 Task: Assign in the project BeyondTech the issue 'Develop a new tool for automated testing of mobile application UI/UX design and user flow' to the sprint 'Code Rush'. Assign in the project BeyondTech the issue 'Upgrade the search and filtering mechanisms of a web application to improve user search experience and result accuracy' to the sprint 'Code Rush'. Assign in the project BeyondTech the issue 'Create a new online platform for online language learning courses with advanced language tools and speaking practice features' to the sprint 'Code Rush'. Assign in the project BeyondTech the issue 'Implement a new cloud-based project management system for a company with advanced project planning and task management features' to the sprint 'Code Rush'
Action: Mouse moved to (234, 71)
Screenshot: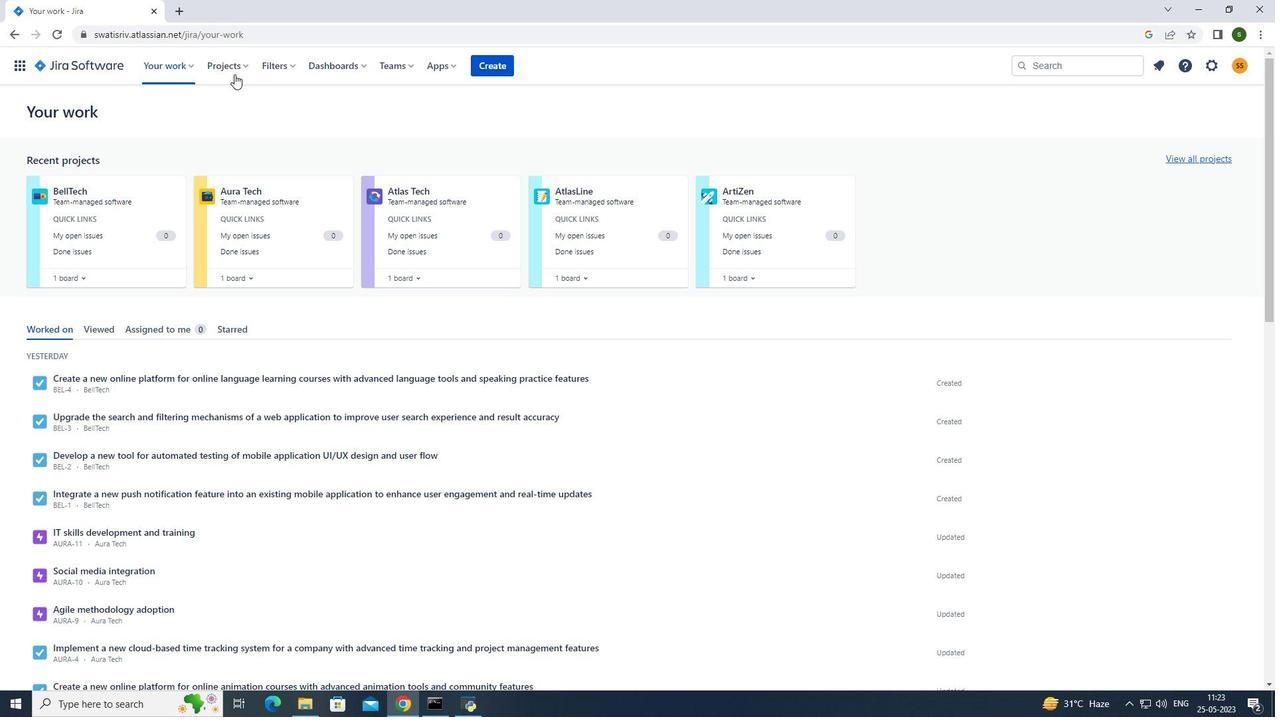 
Action: Mouse pressed left at (234, 71)
Screenshot: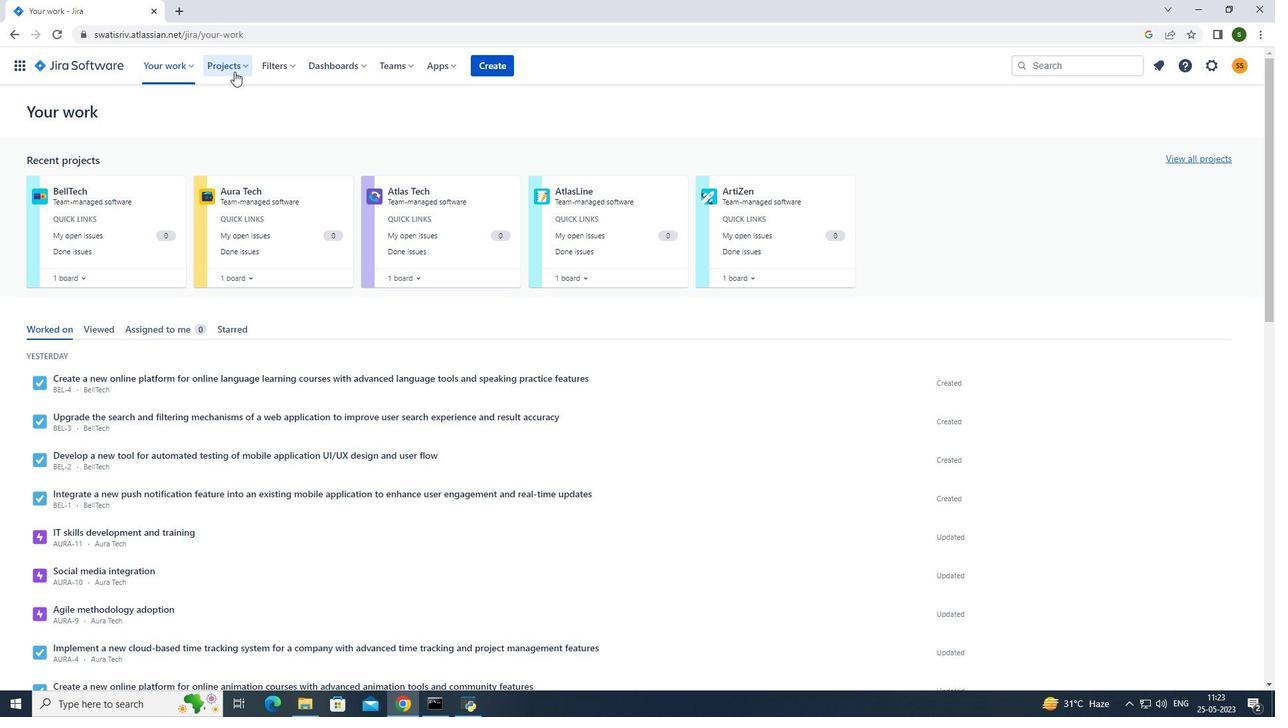 
Action: Mouse moved to (259, 122)
Screenshot: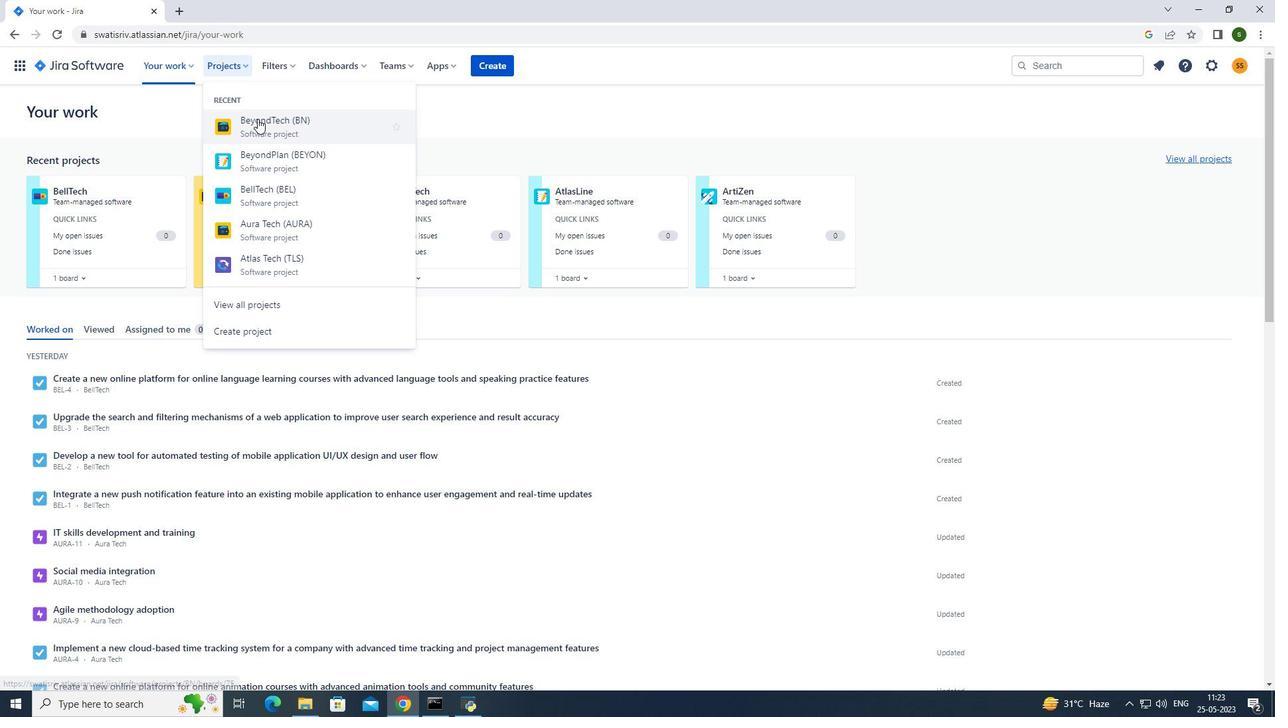 
Action: Mouse pressed left at (259, 122)
Screenshot: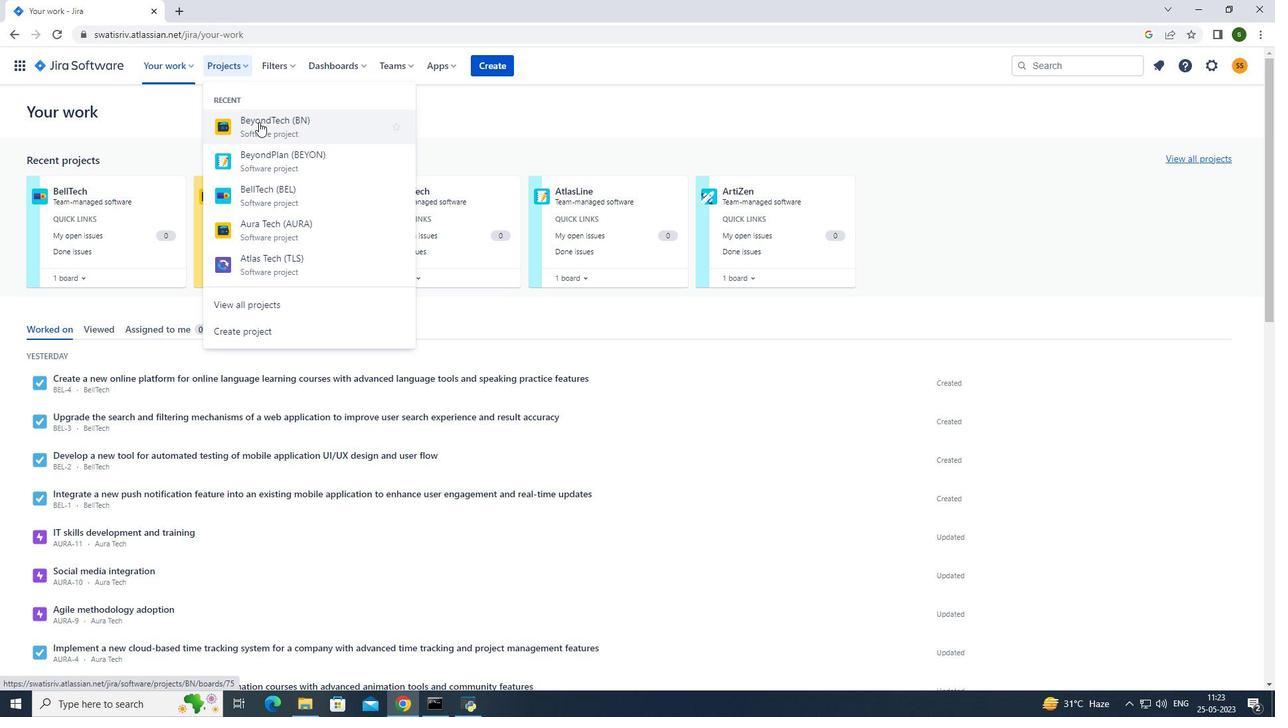 
Action: Mouse moved to (297, 449)
Screenshot: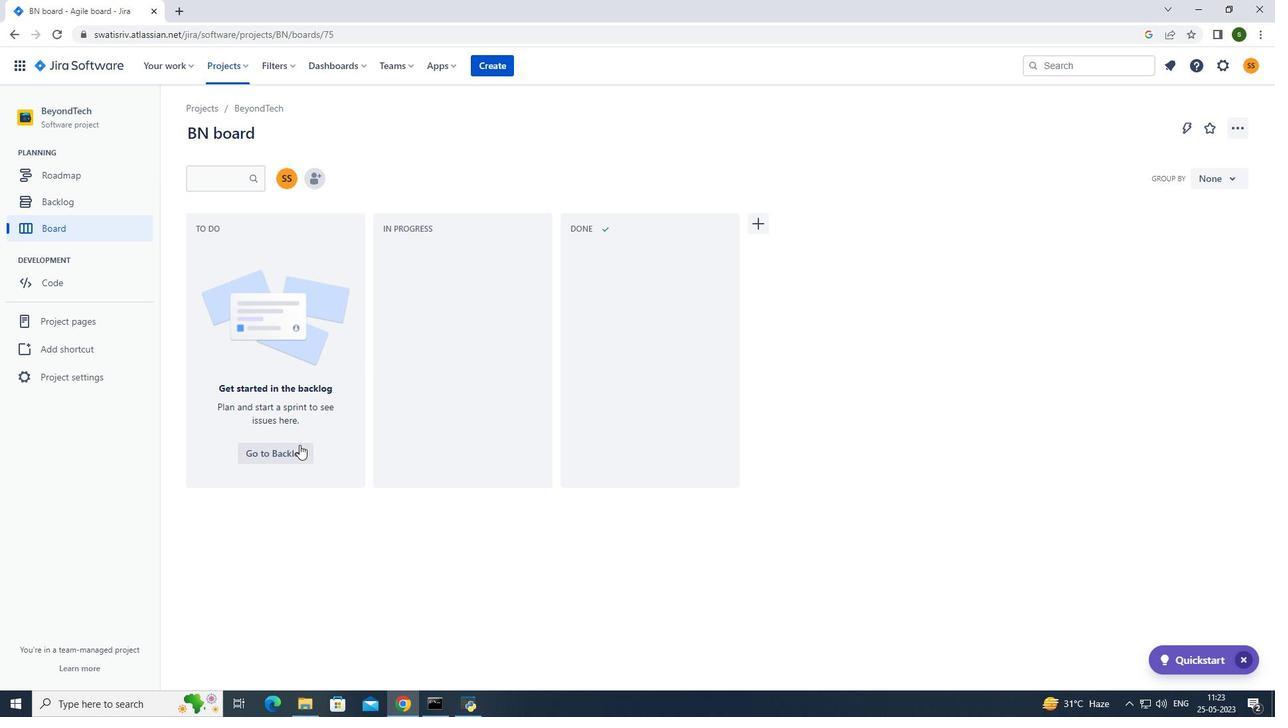 
Action: Mouse pressed left at (297, 449)
Screenshot: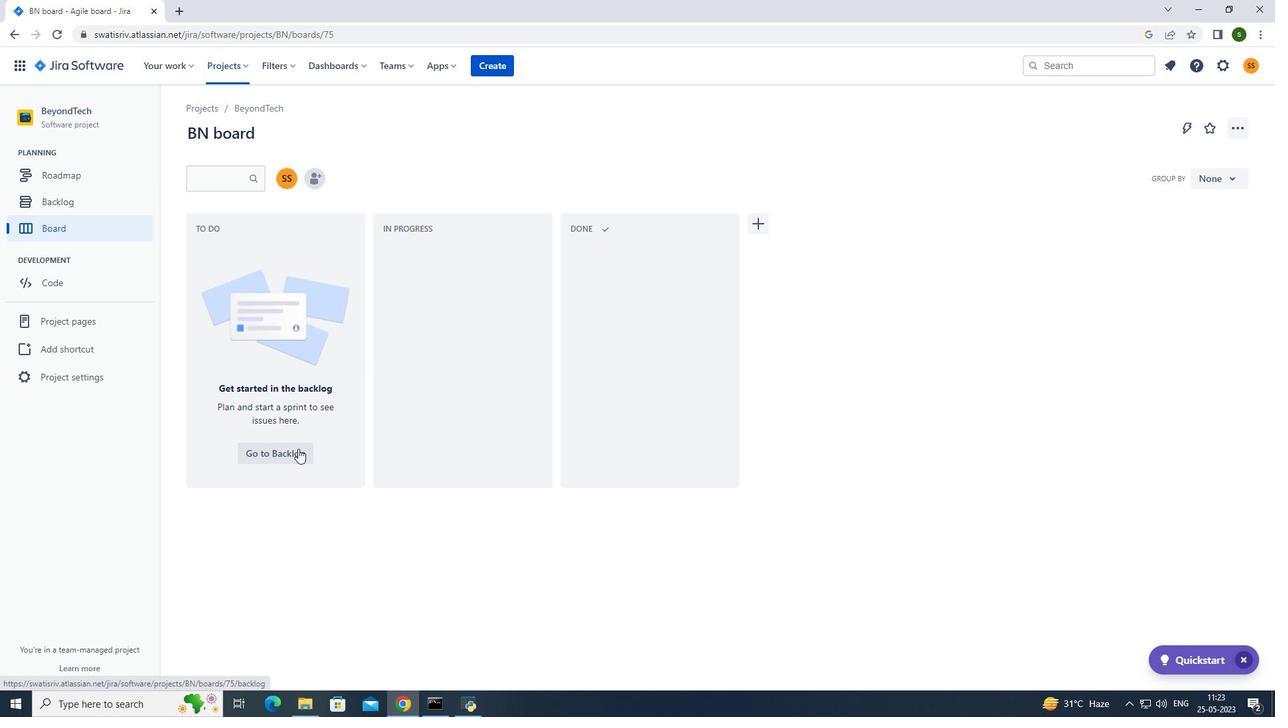 
Action: Mouse moved to (920, 533)
Screenshot: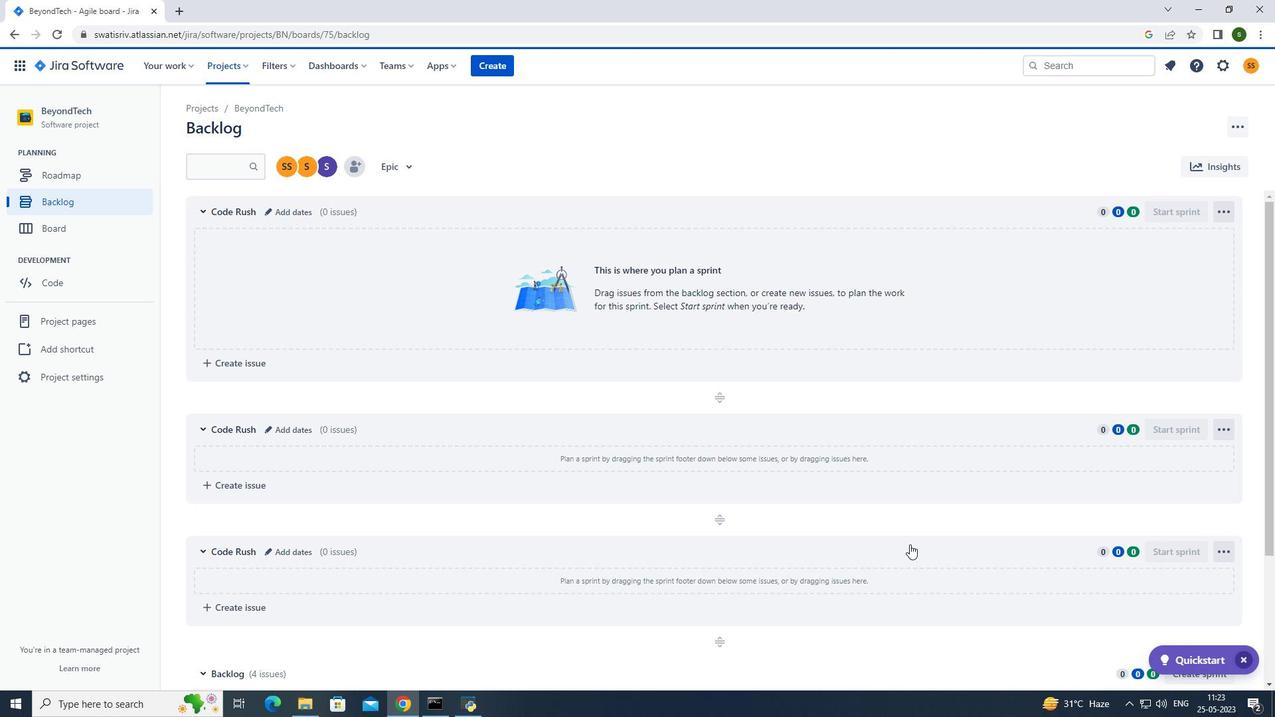 
Action: Mouse scrolled (920, 533) with delta (0, 0)
Screenshot: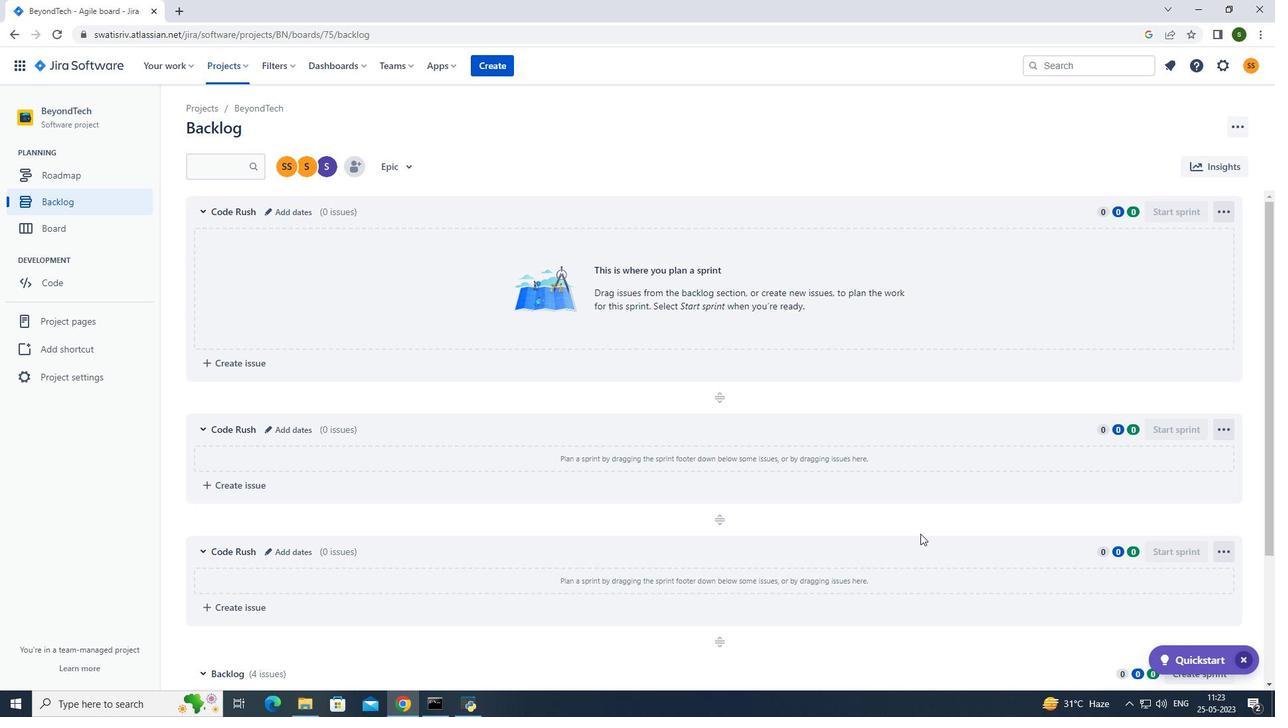 
Action: Mouse scrolled (920, 533) with delta (0, 0)
Screenshot: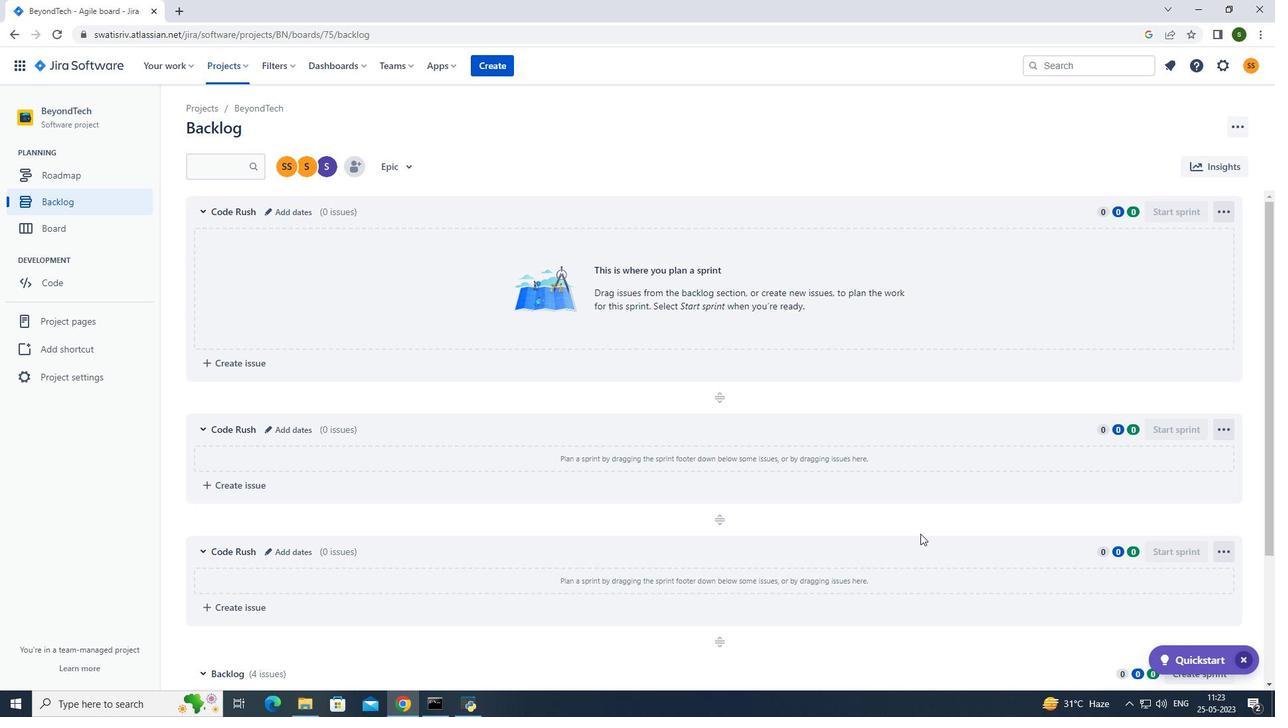 
Action: Mouse scrolled (920, 533) with delta (0, 0)
Screenshot: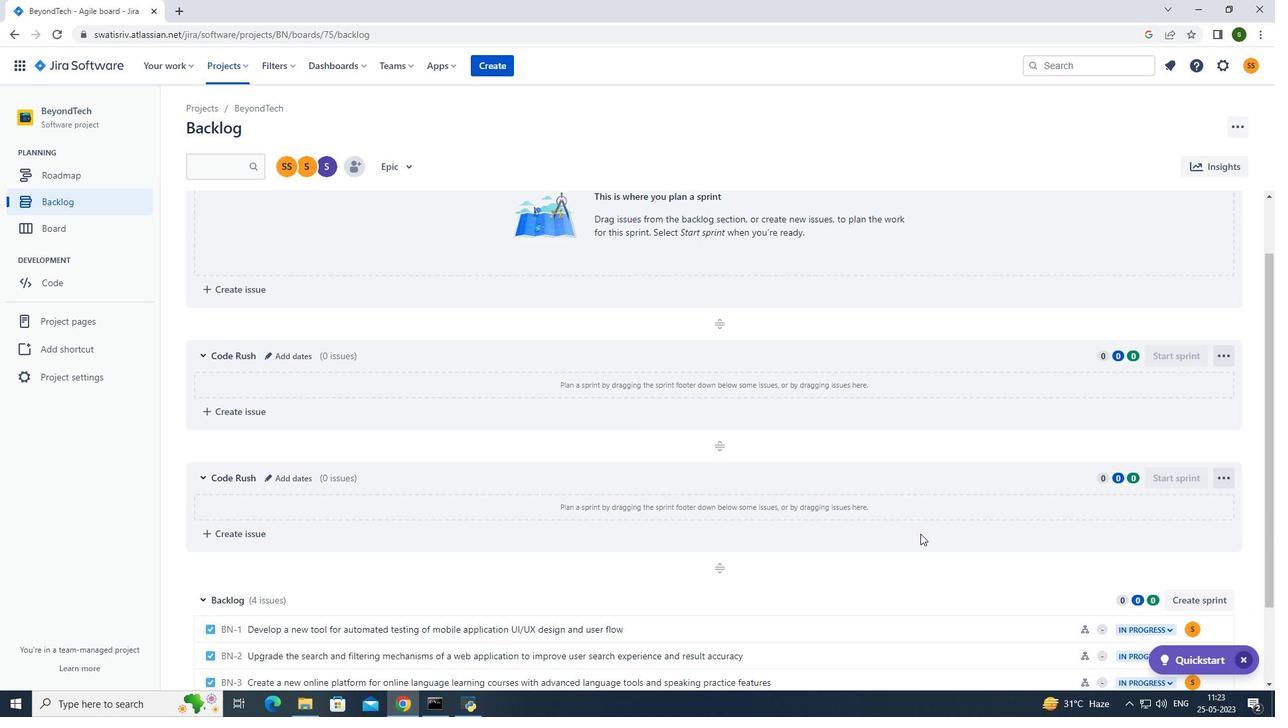 
Action: Mouse scrolled (920, 533) with delta (0, 0)
Screenshot: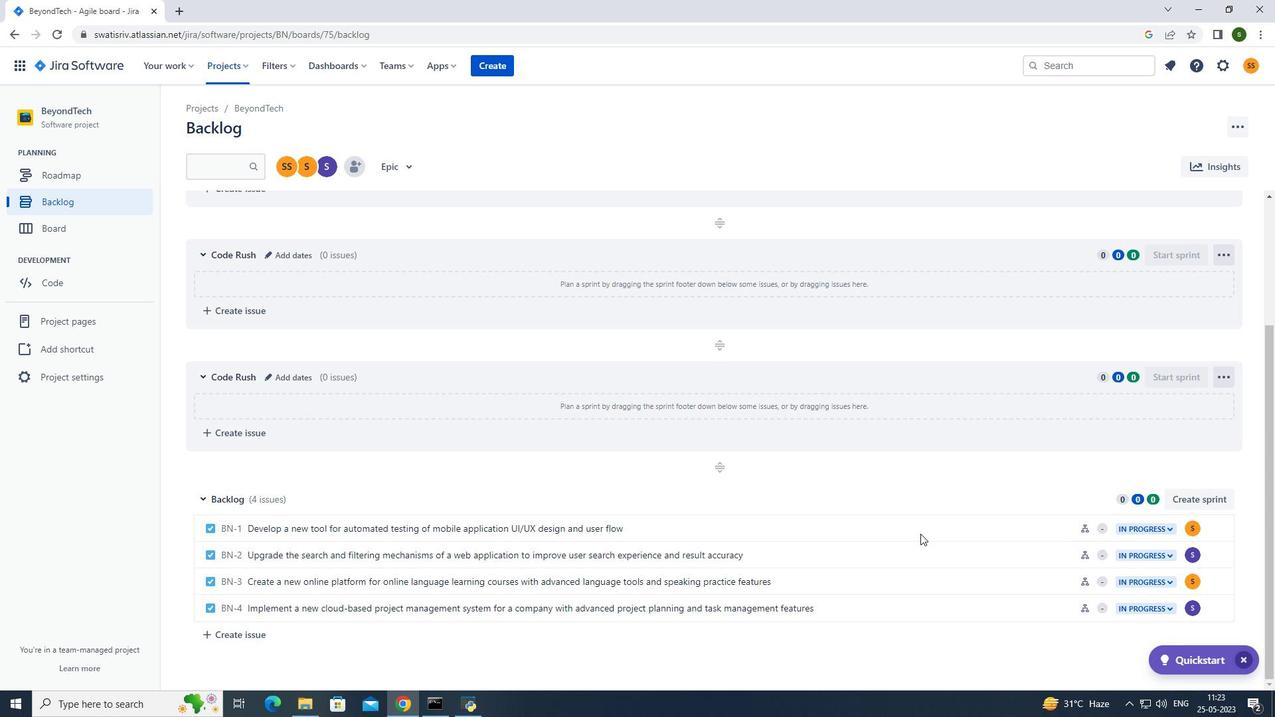 
Action: Mouse scrolled (920, 533) with delta (0, 0)
Screenshot: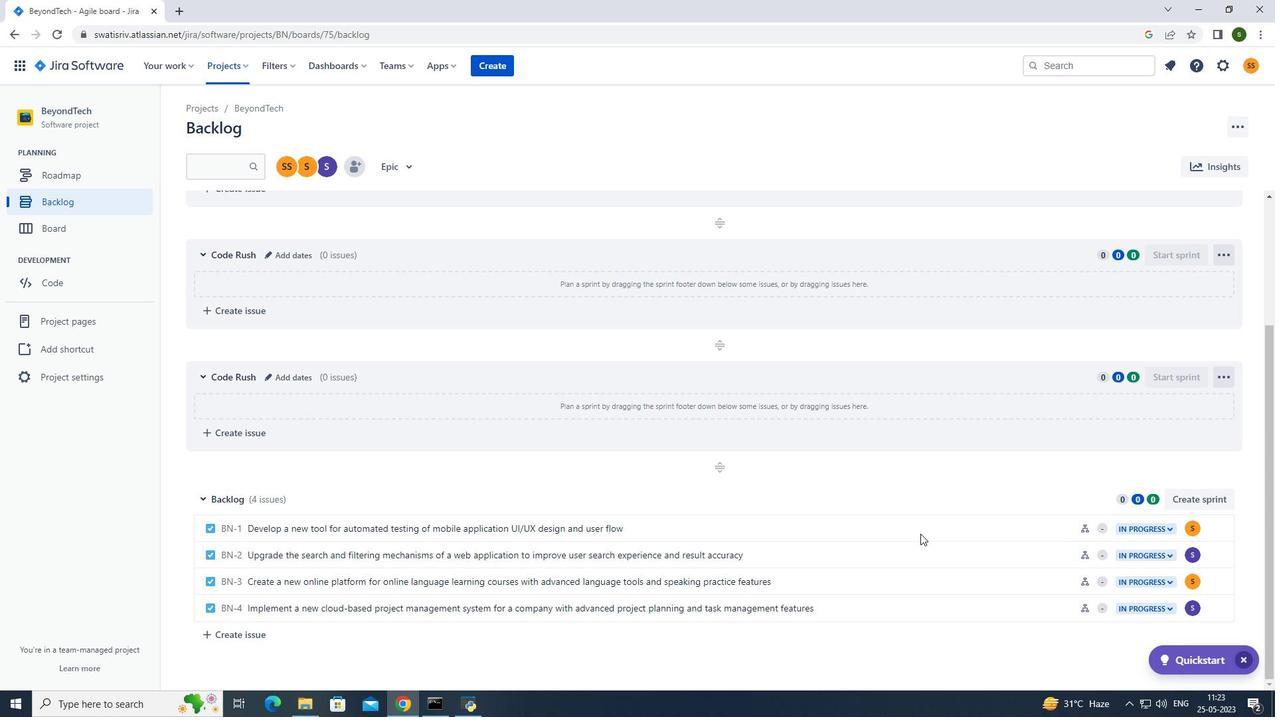 
Action: Mouse moved to (1212, 527)
Screenshot: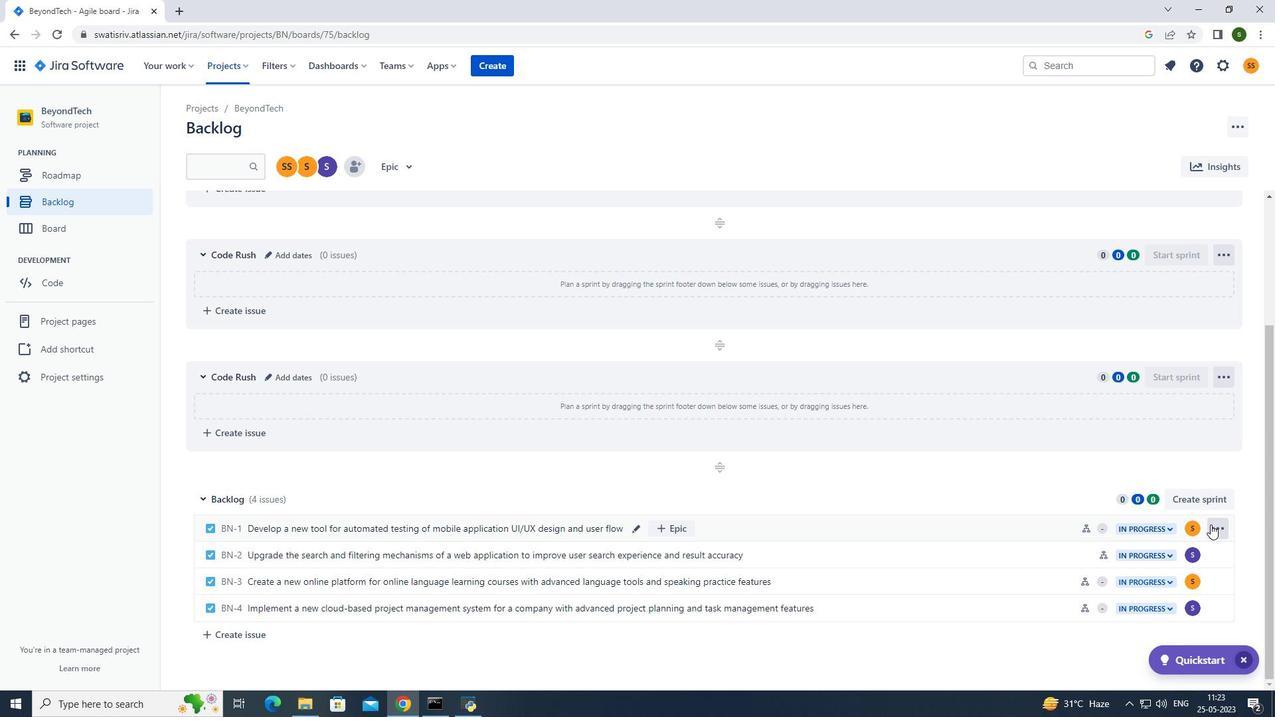 
Action: Mouse pressed left at (1212, 527)
Screenshot: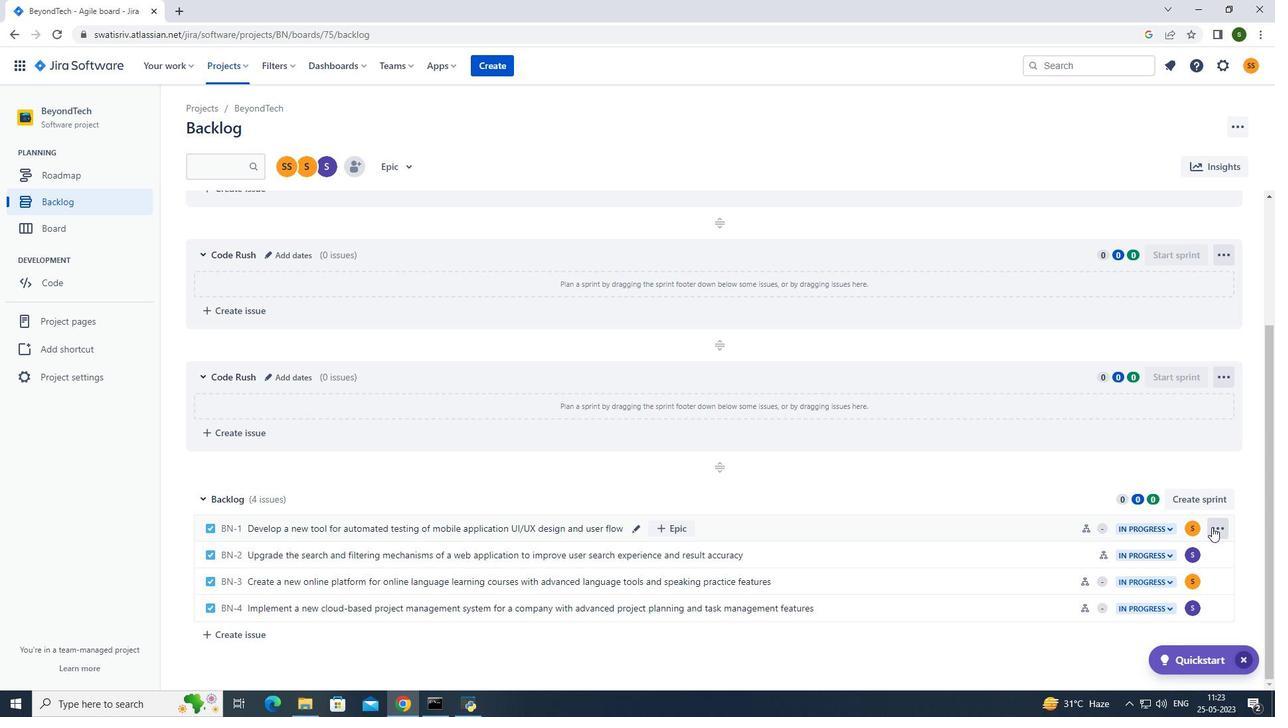 
Action: Mouse moved to (1156, 413)
Screenshot: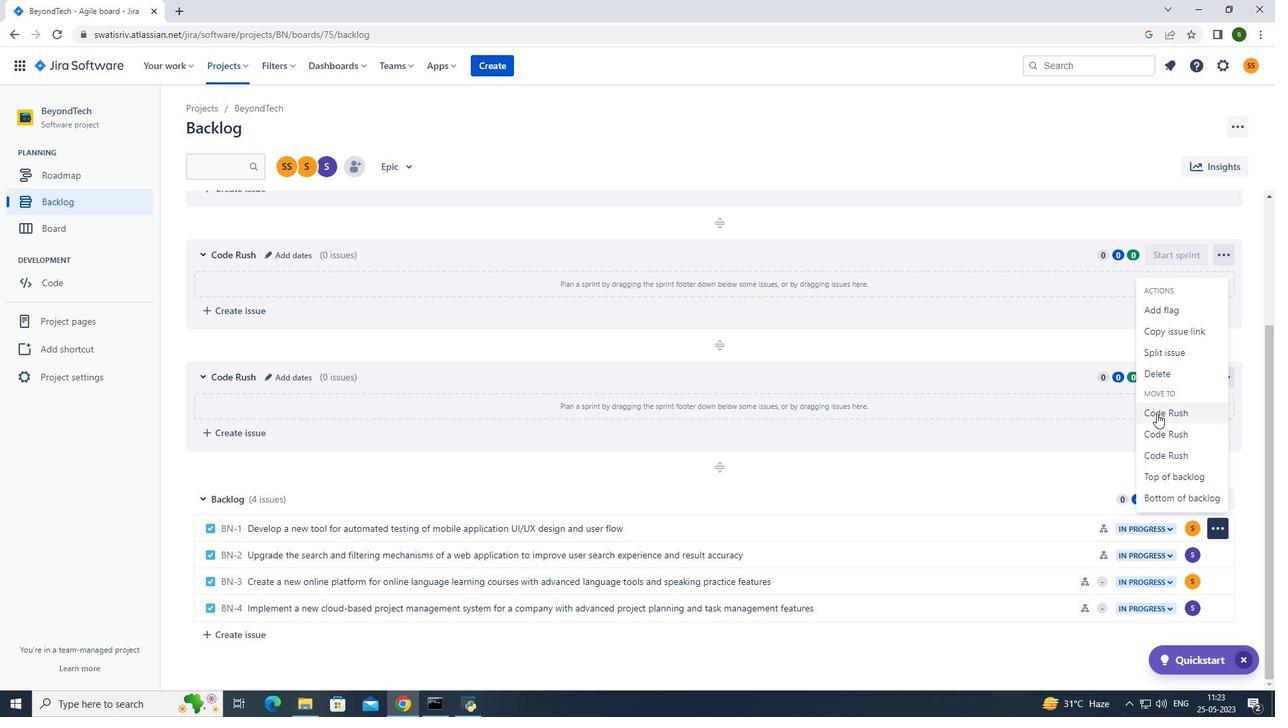 
Action: Mouse pressed left at (1156, 413)
Screenshot: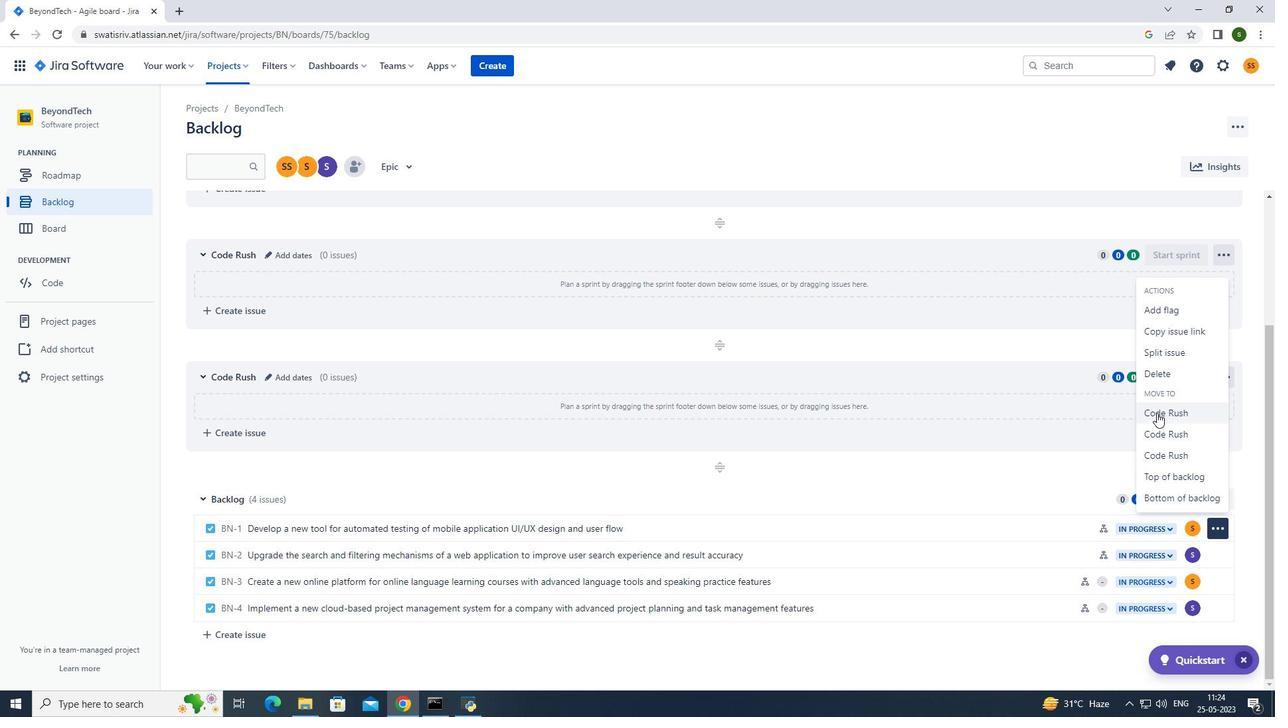 
Action: Mouse moved to (236, 71)
Screenshot: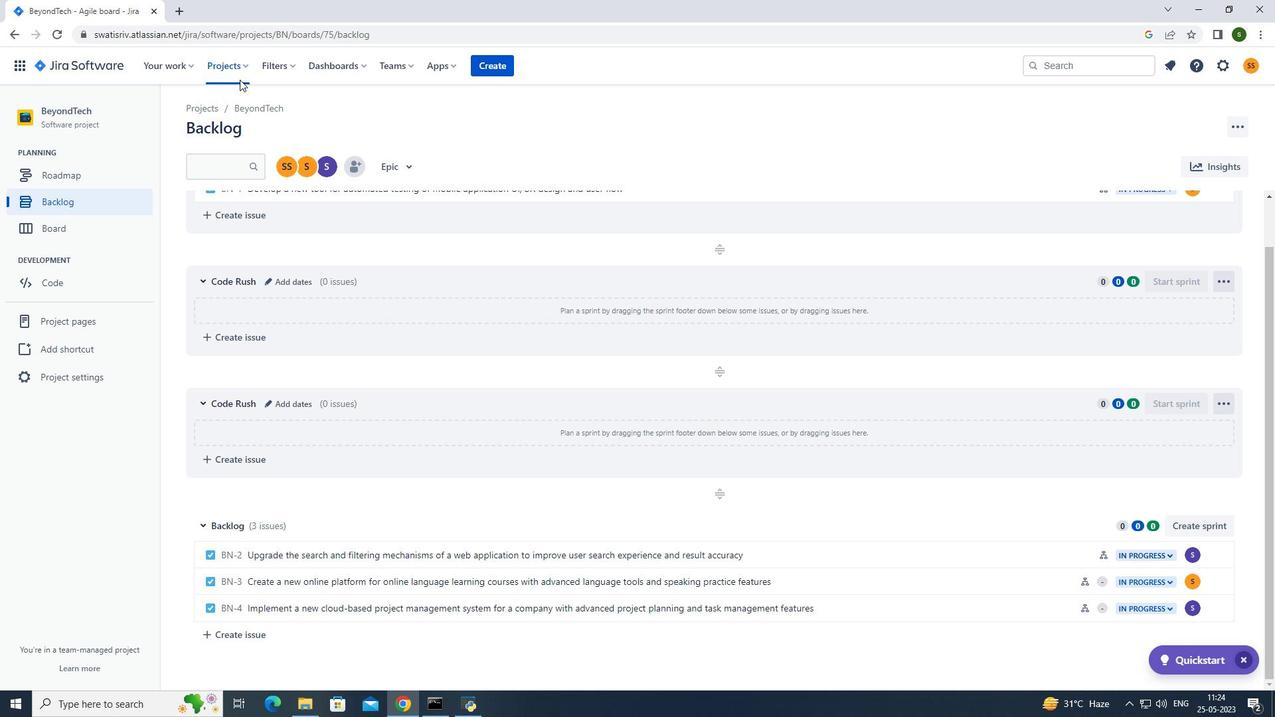 
Action: Mouse pressed left at (236, 71)
Screenshot: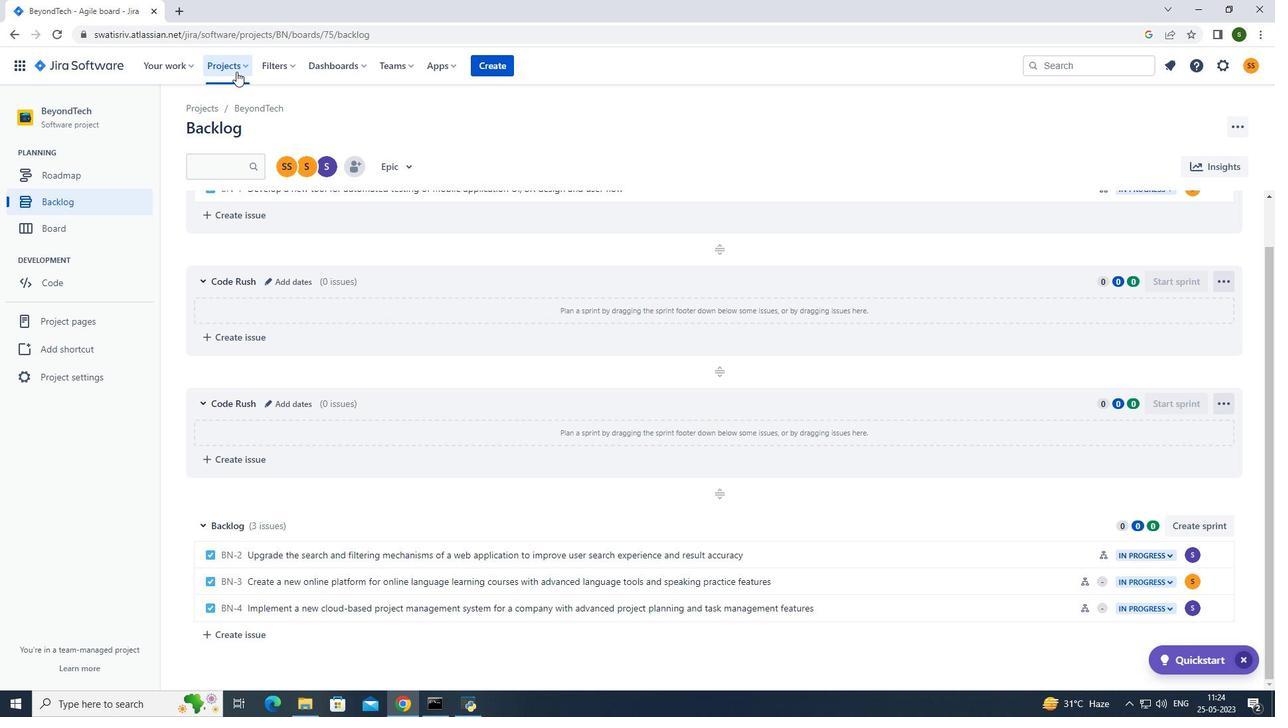 
Action: Mouse moved to (248, 119)
Screenshot: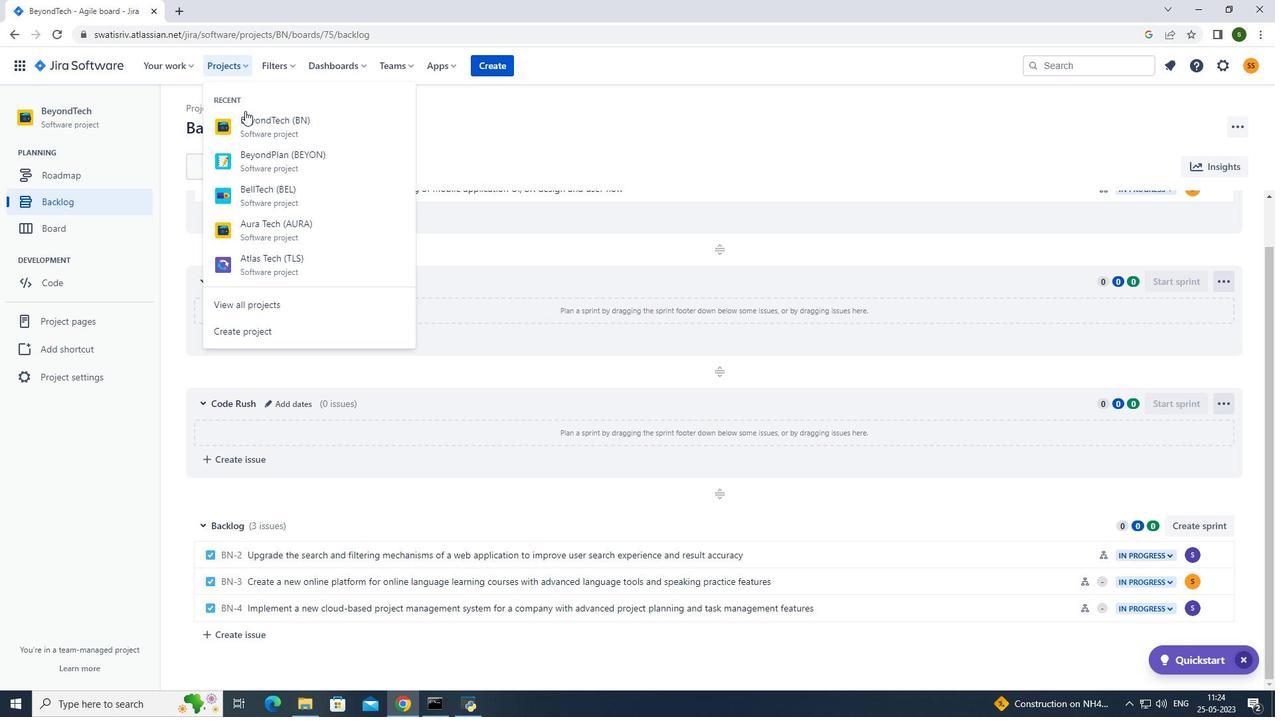 
Action: Mouse pressed left at (248, 119)
Screenshot: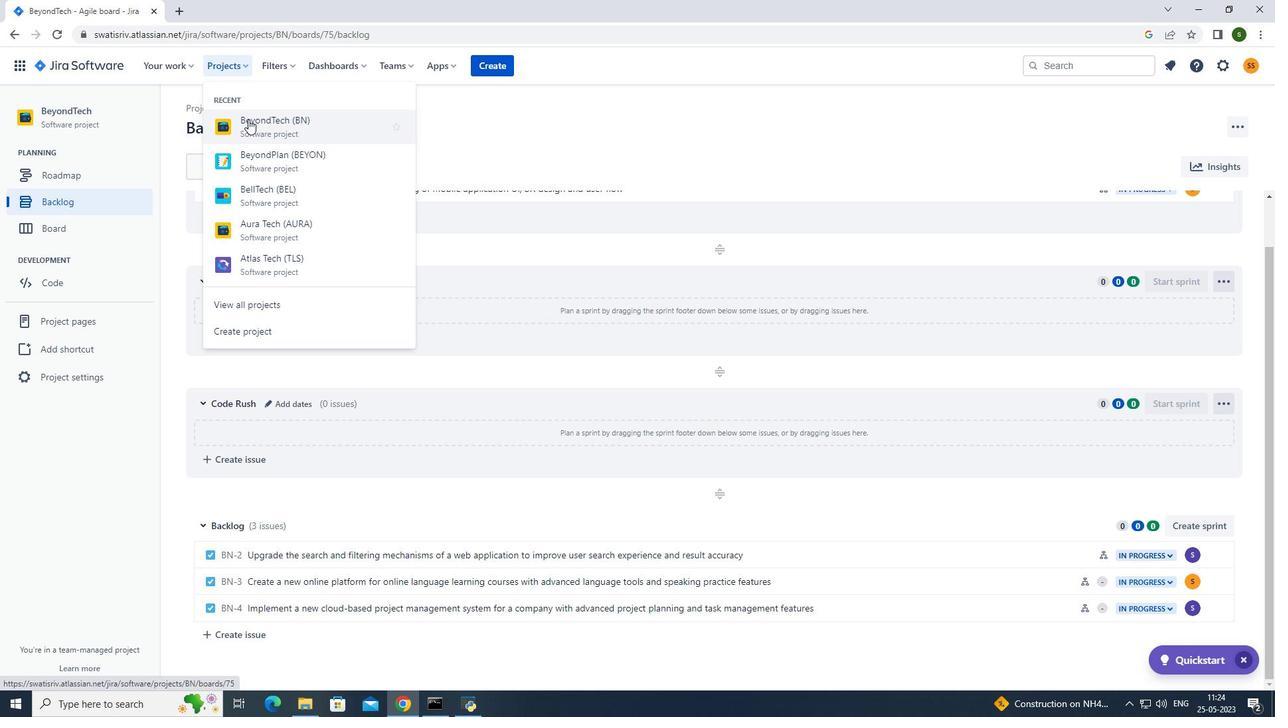 
Action: Mouse moved to (118, 197)
Screenshot: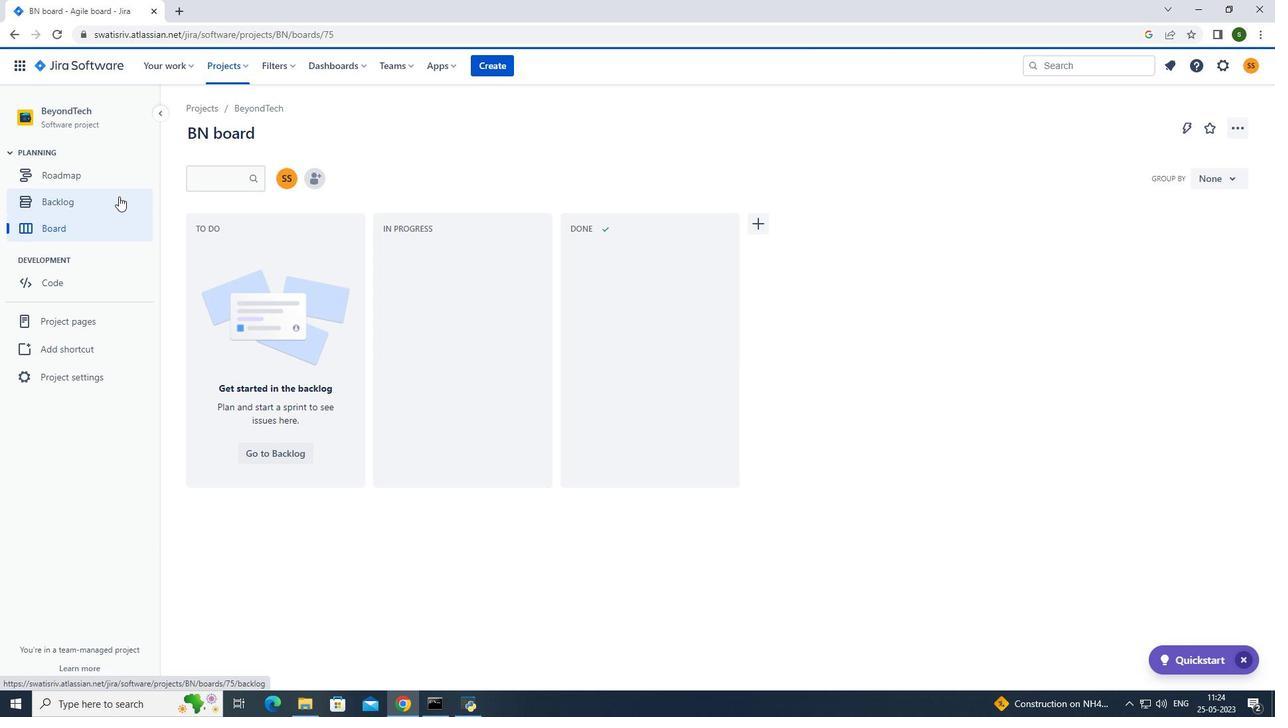 
Action: Mouse pressed left at (118, 197)
Screenshot: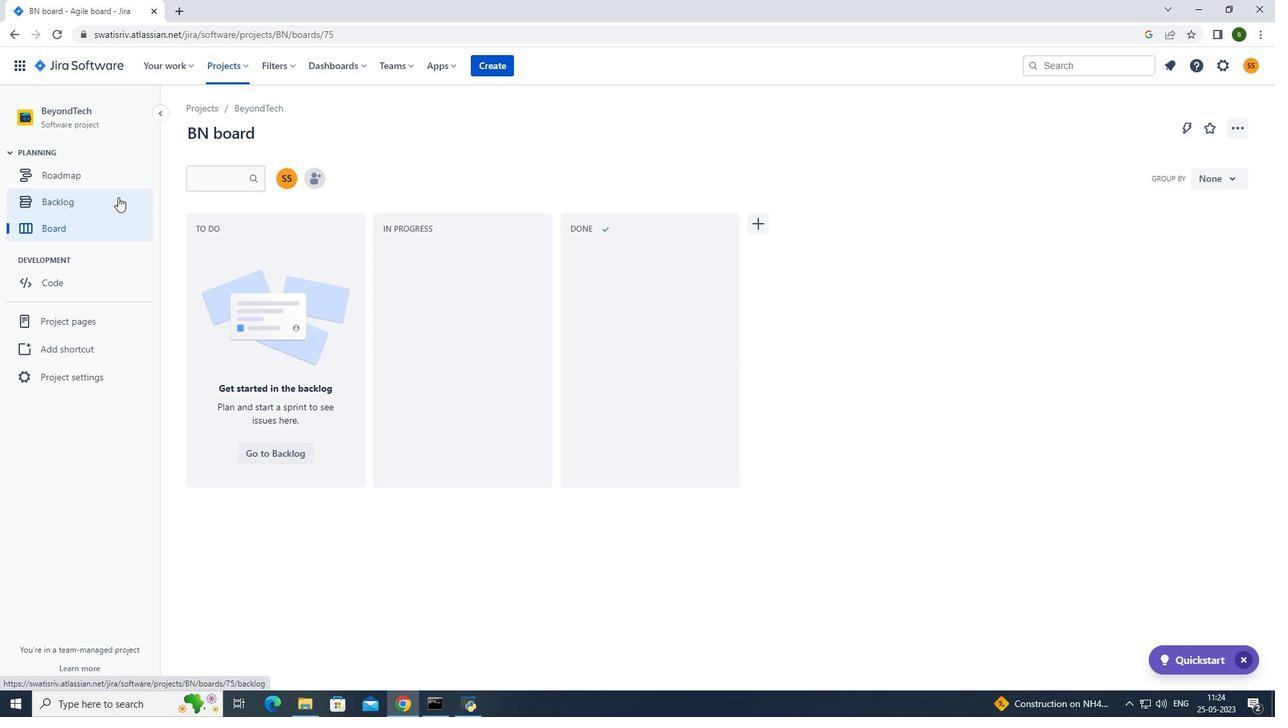 
Action: Mouse moved to (1226, 603)
Screenshot: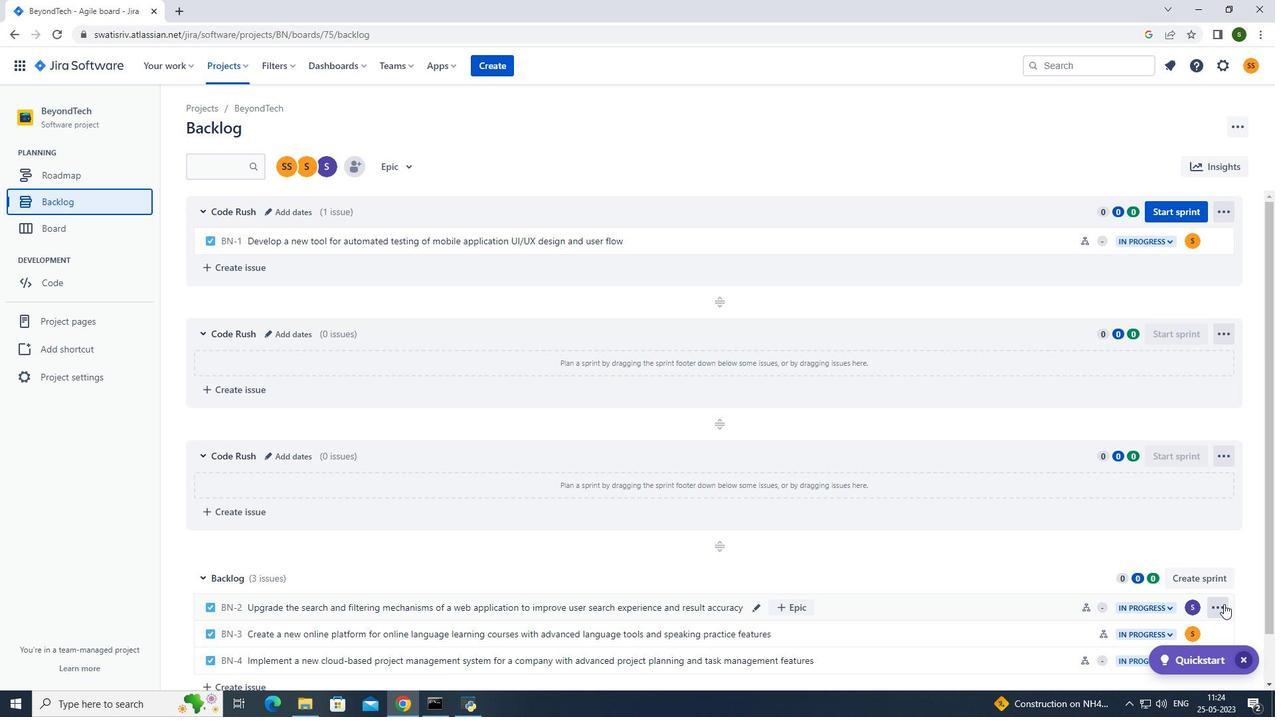 
Action: Mouse pressed left at (1226, 603)
Screenshot: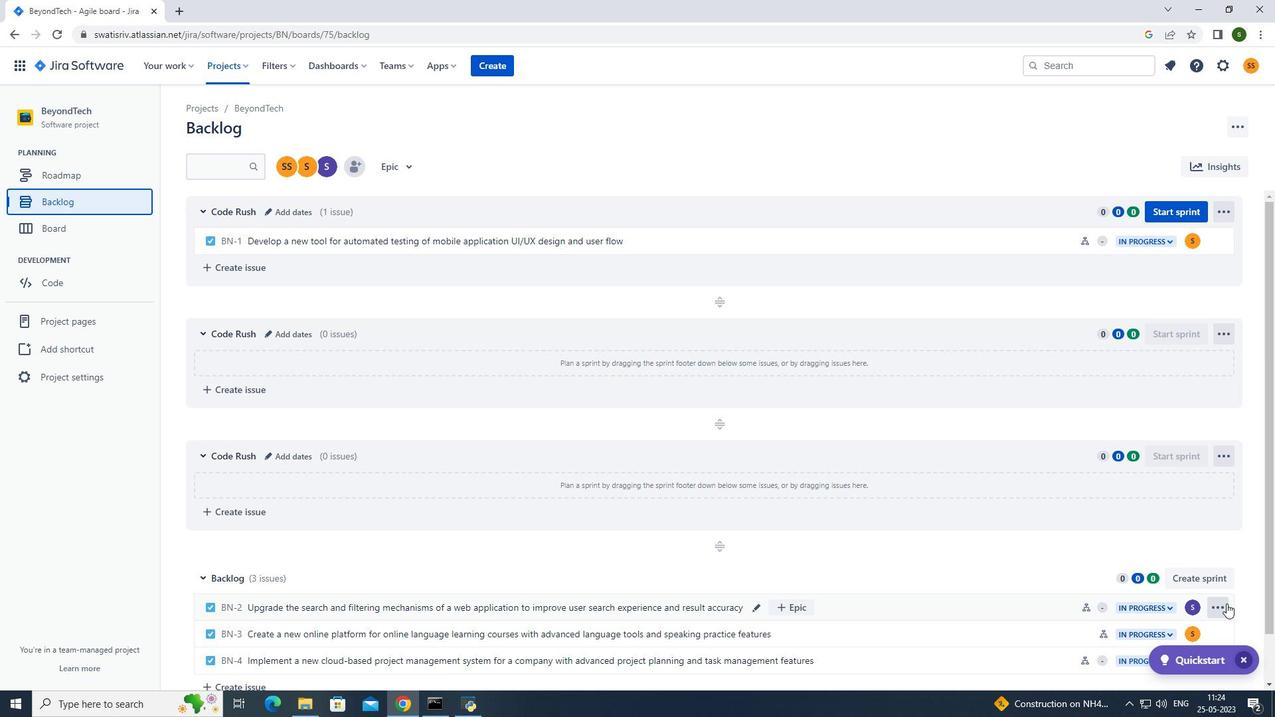 
Action: Mouse moved to (1191, 507)
Screenshot: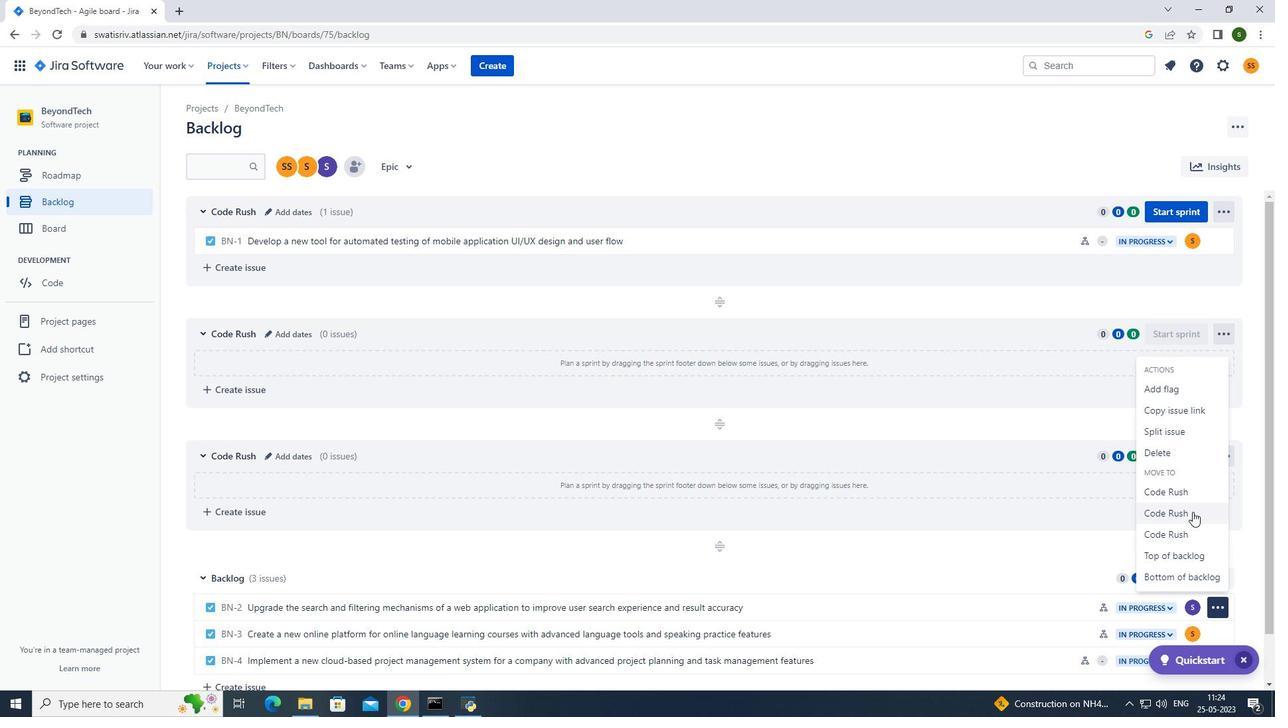
Action: Mouse pressed left at (1191, 507)
Screenshot: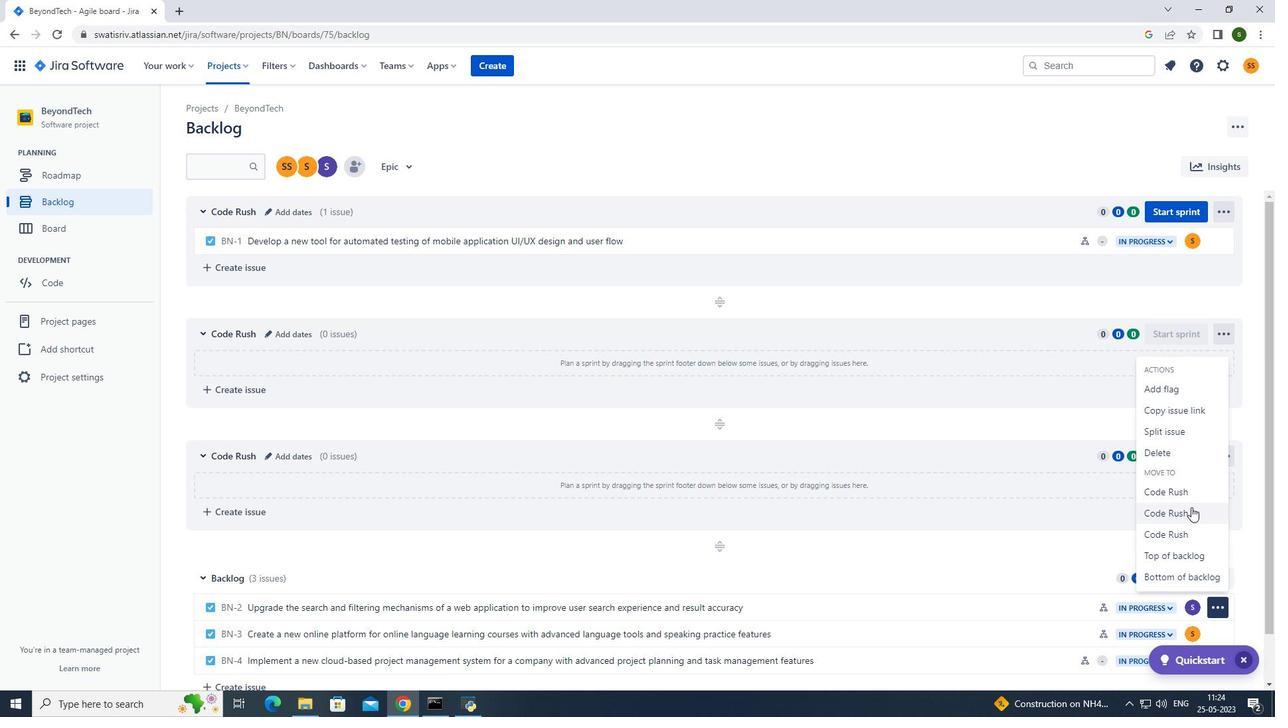 
Action: Mouse moved to (245, 65)
Screenshot: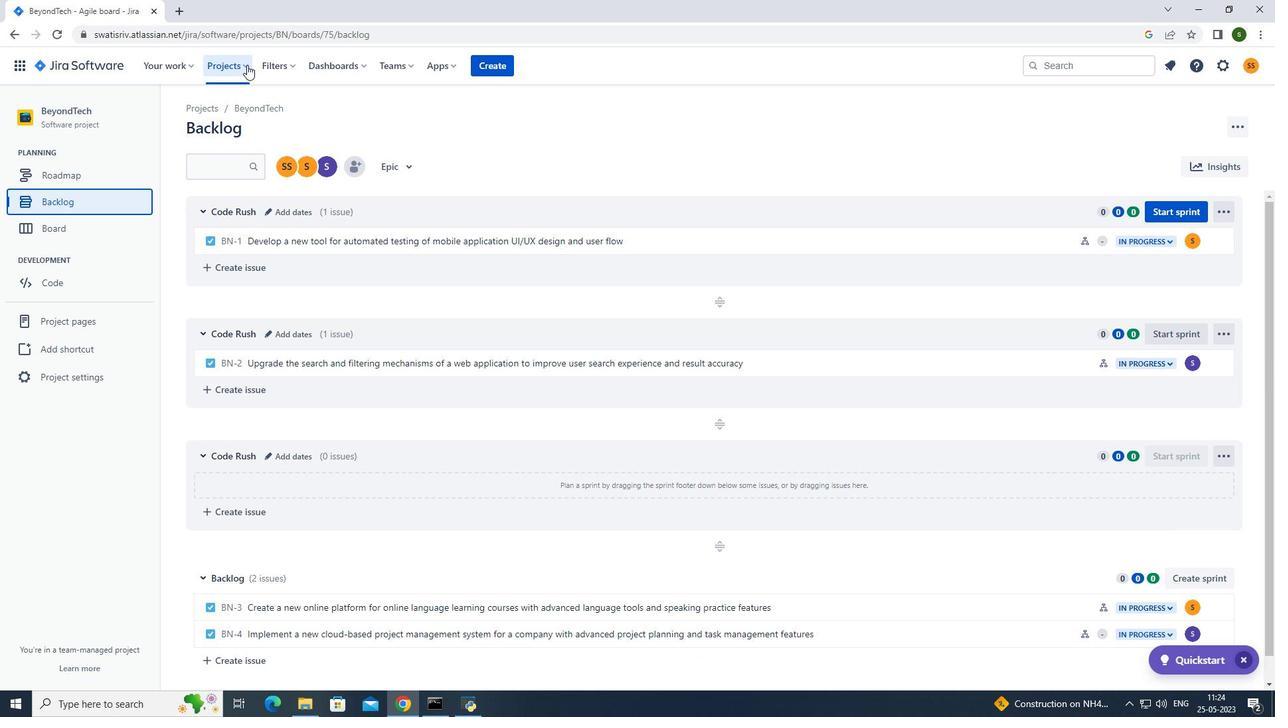
Action: Mouse pressed left at (245, 65)
Screenshot: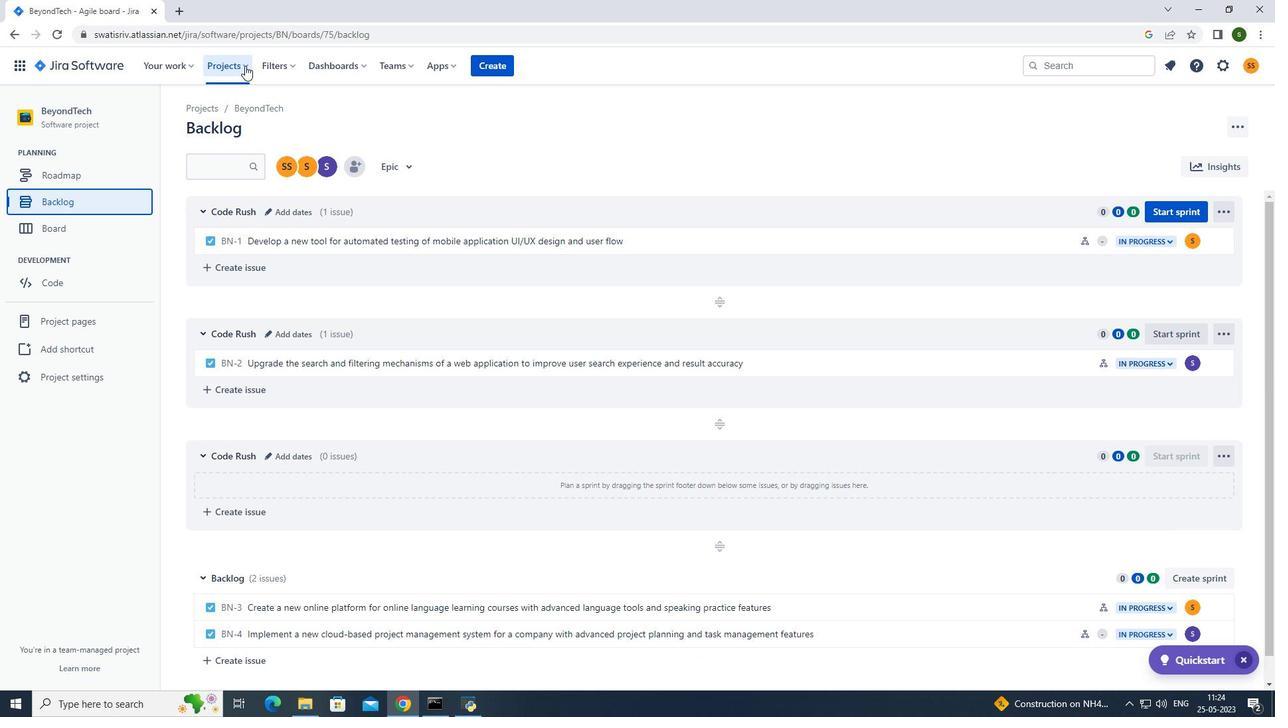 
Action: Mouse moved to (259, 117)
Screenshot: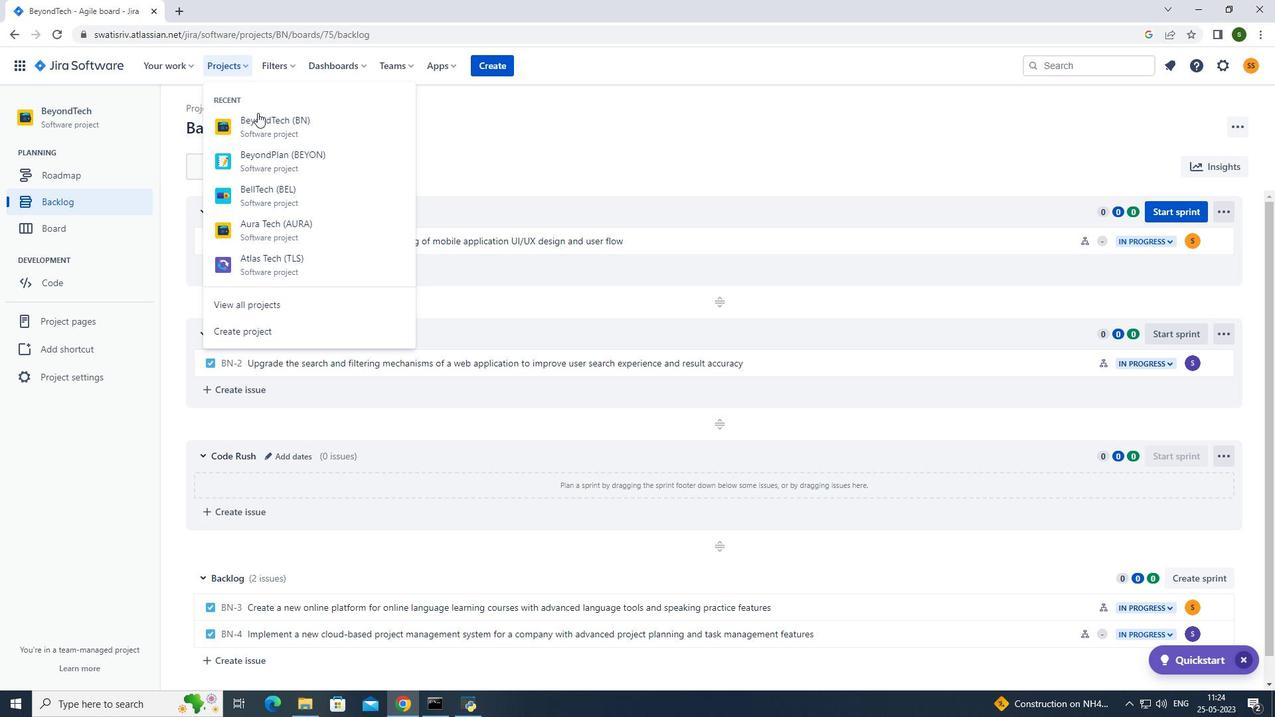 
Action: Mouse pressed left at (259, 117)
Screenshot: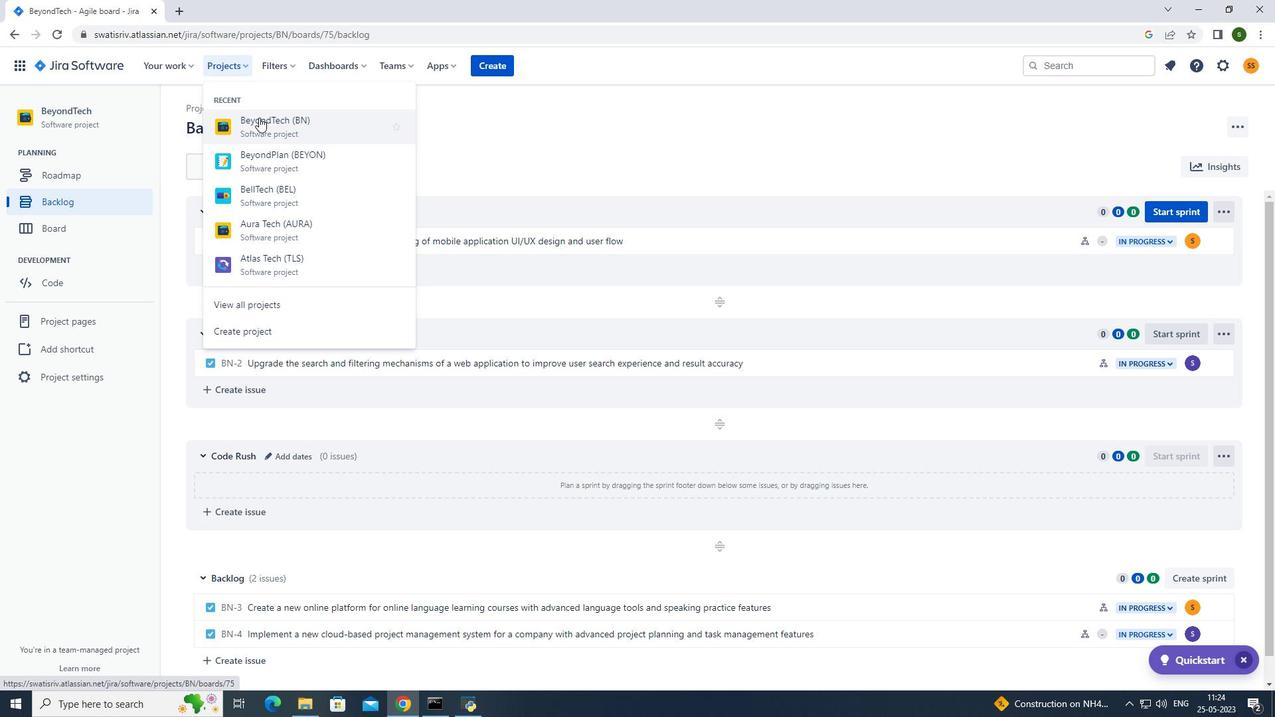 
Action: Mouse moved to (285, 450)
Screenshot: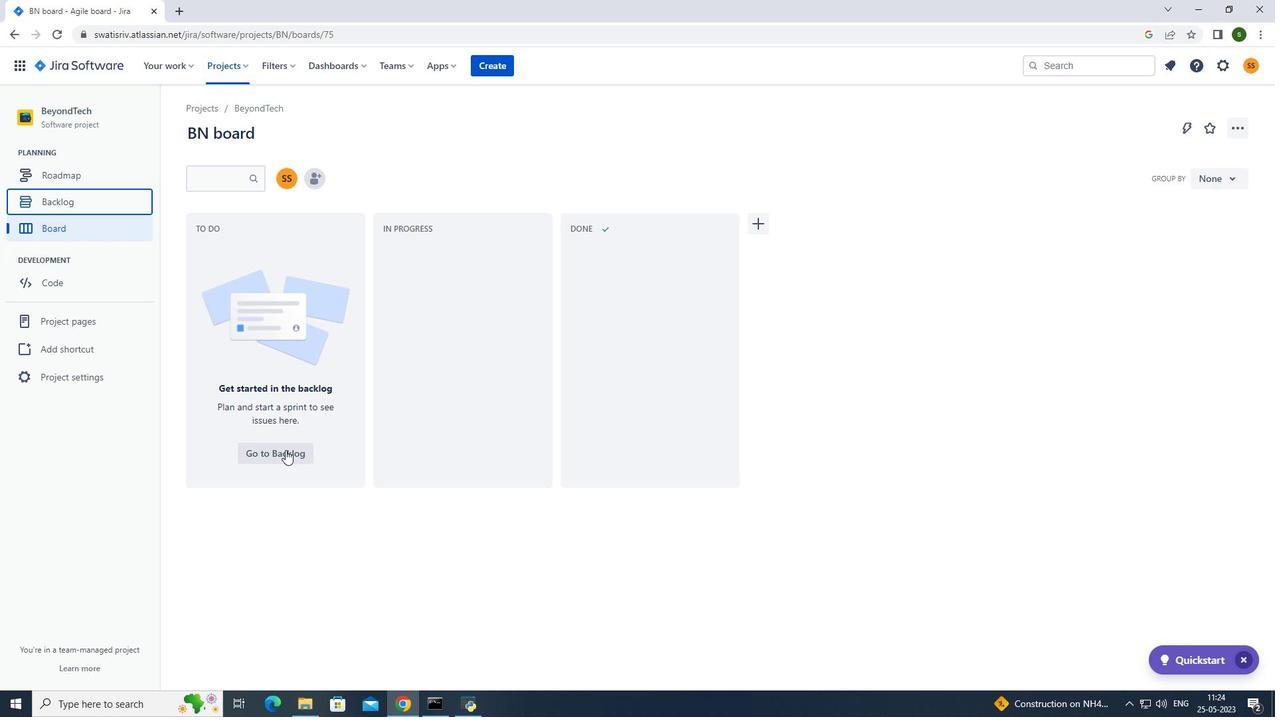 
Action: Mouse pressed left at (285, 450)
Screenshot: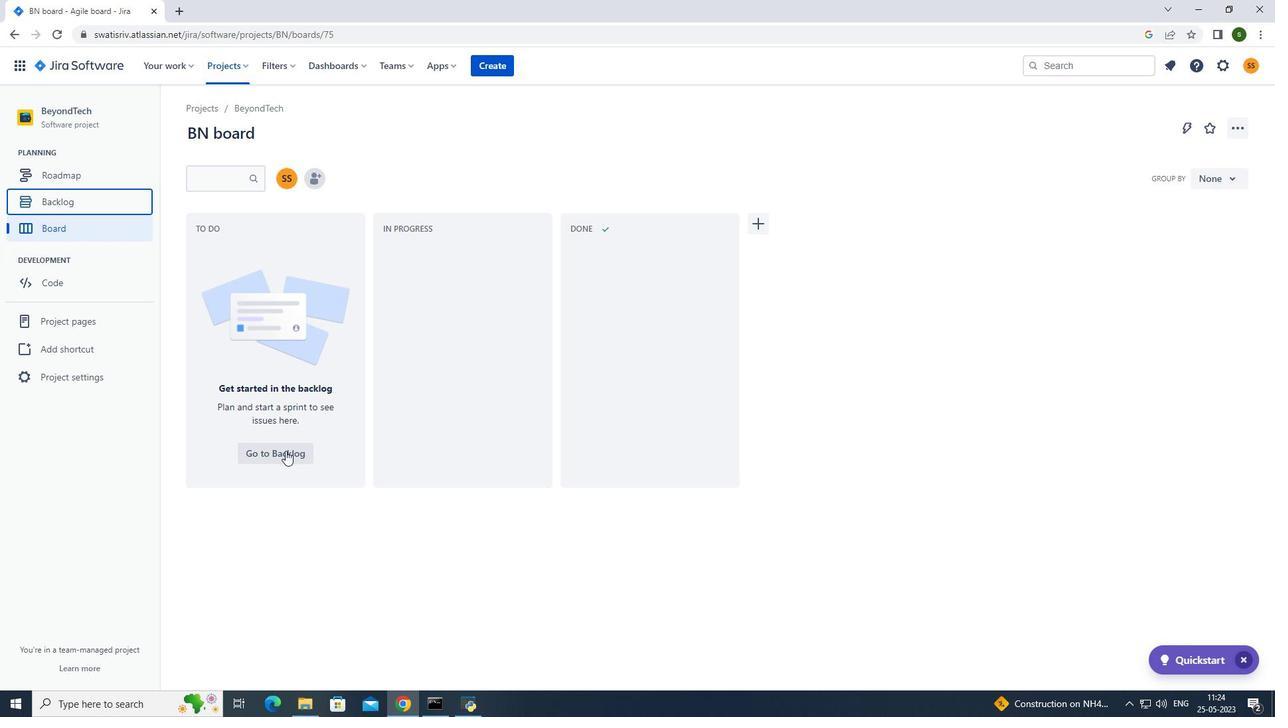 
Action: Mouse moved to (1217, 612)
Screenshot: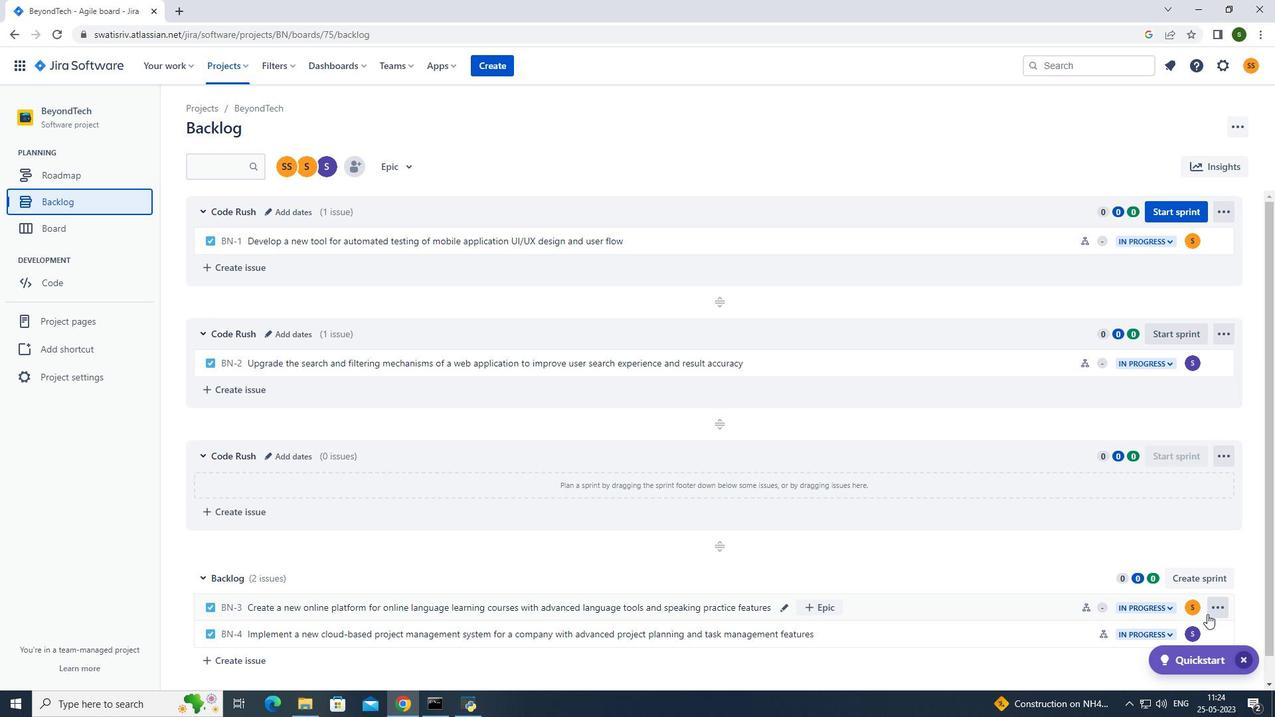 
Action: Mouse pressed left at (1217, 612)
Screenshot: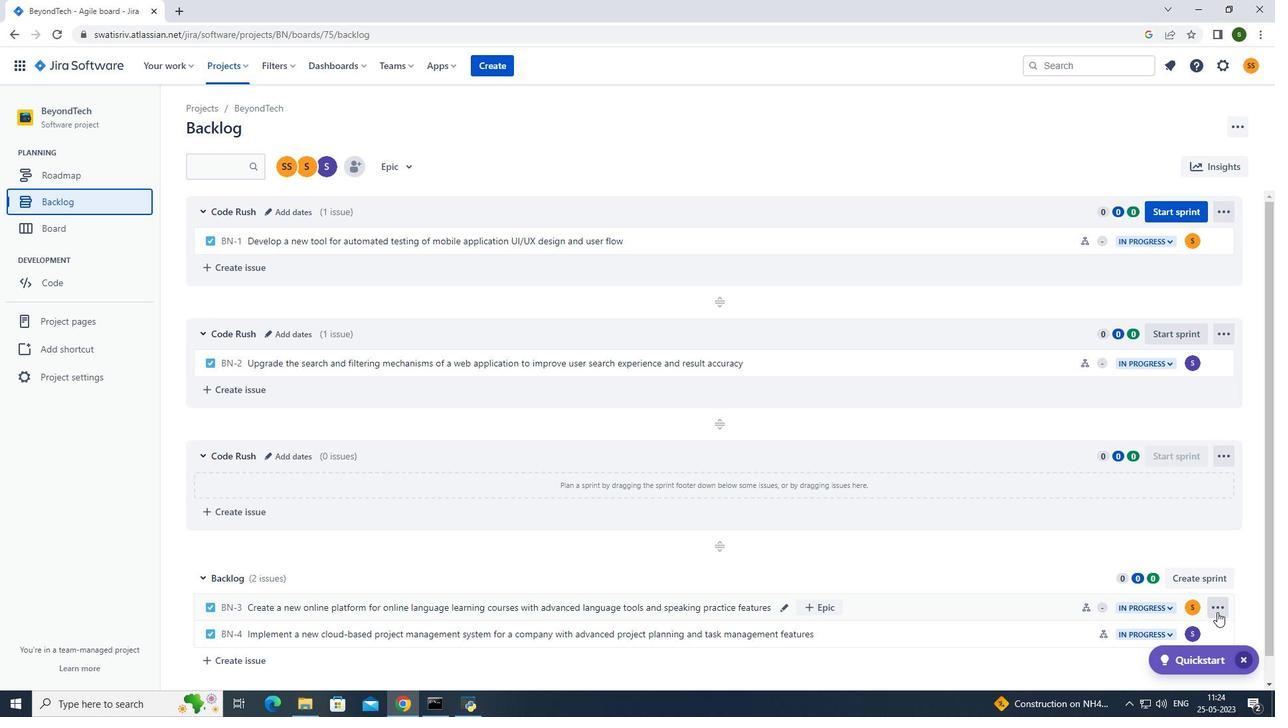 
Action: Mouse moved to (1179, 539)
Screenshot: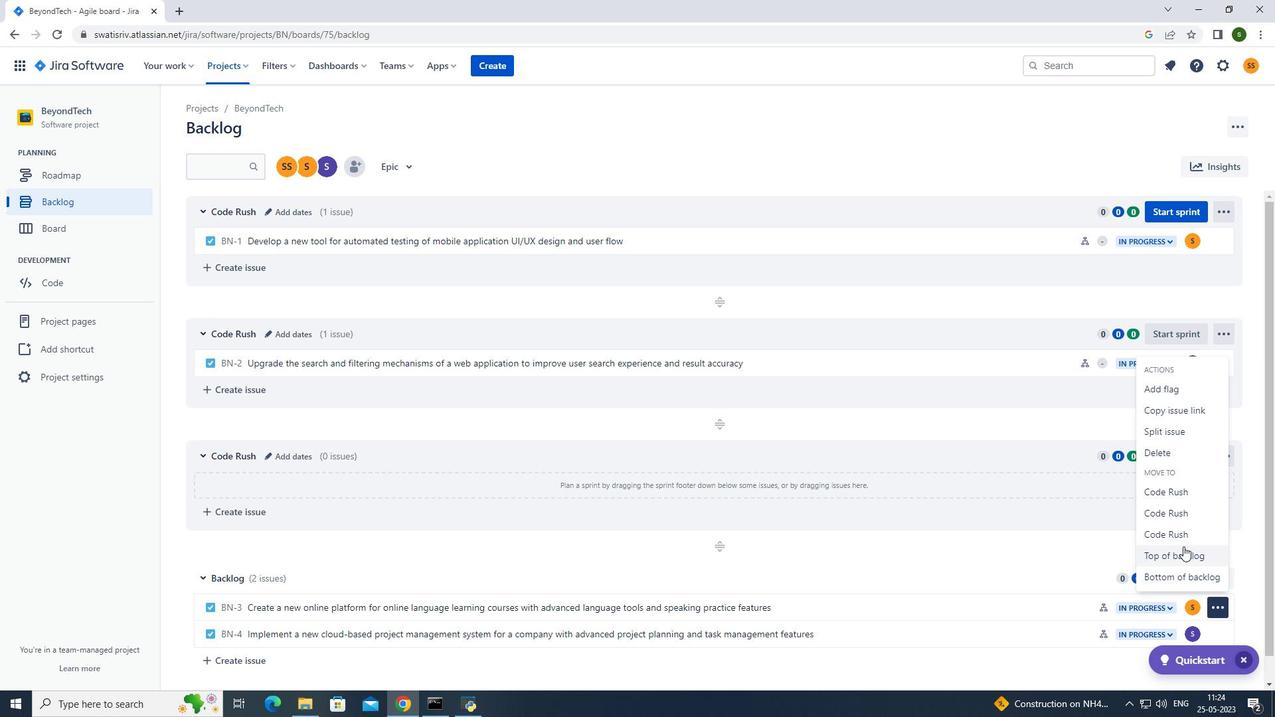 
Action: Mouse pressed left at (1179, 539)
Screenshot: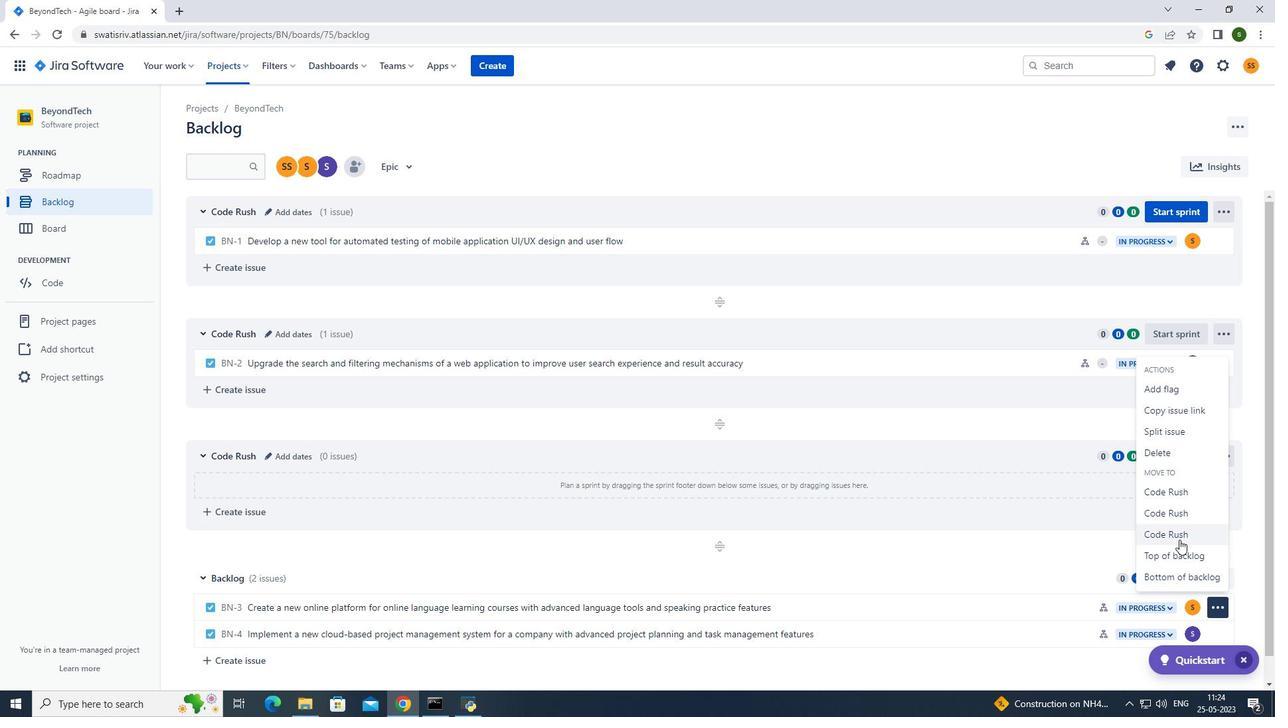 
Action: Mouse moved to (228, 70)
Screenshot: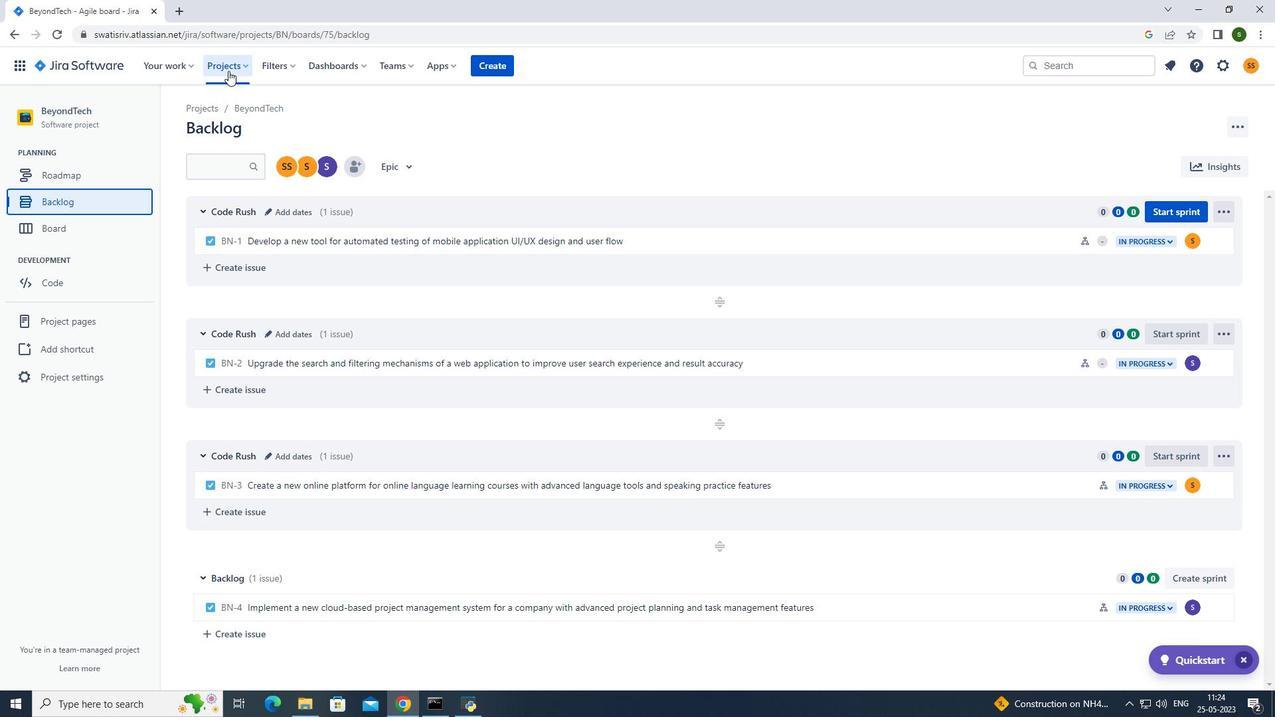 
Action: Mouse pressed left at (228, 70)
Screenshot: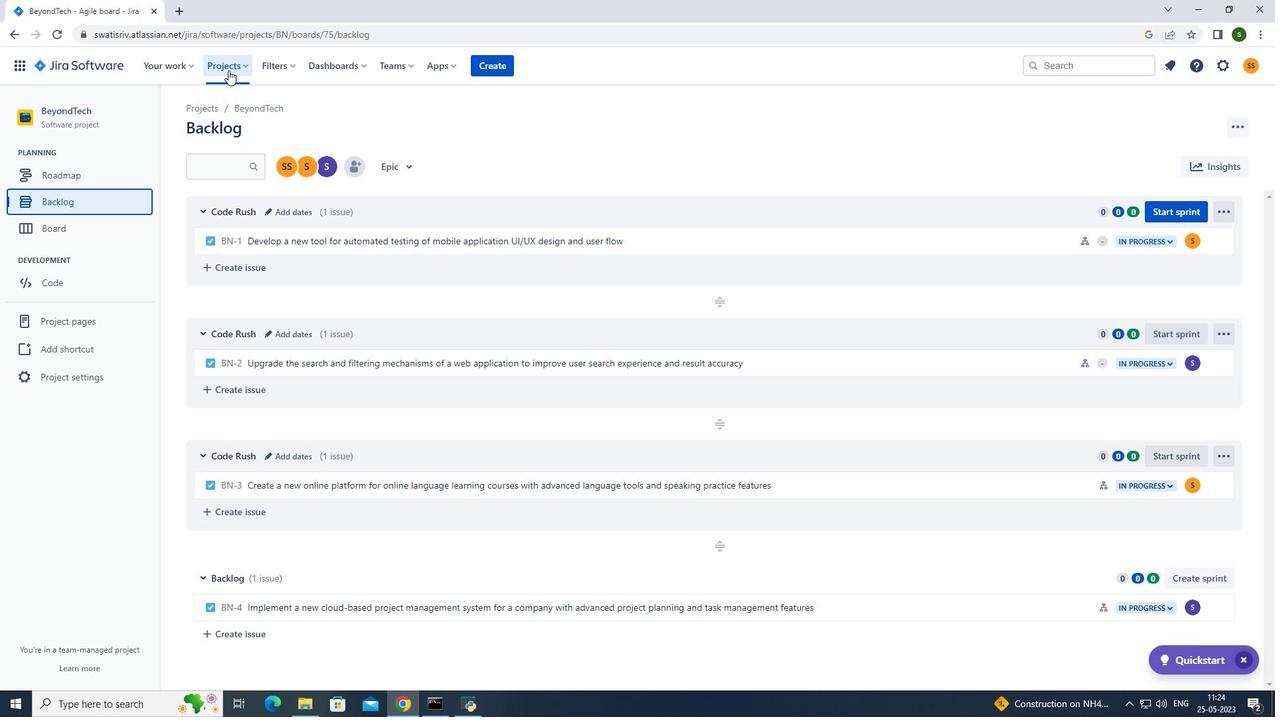 
Action: Mouse moved to (251, 124)
Screenshot: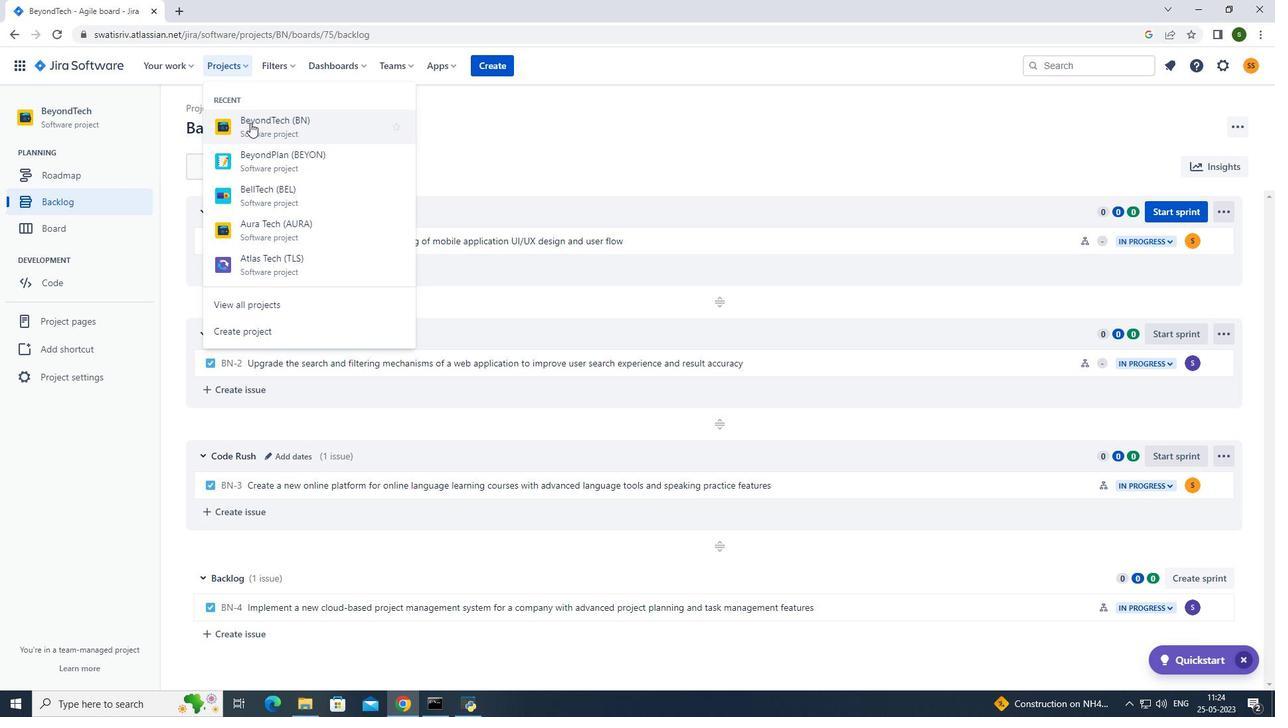 
Action: Mouse pressed left at (251, 124)
Screenshot: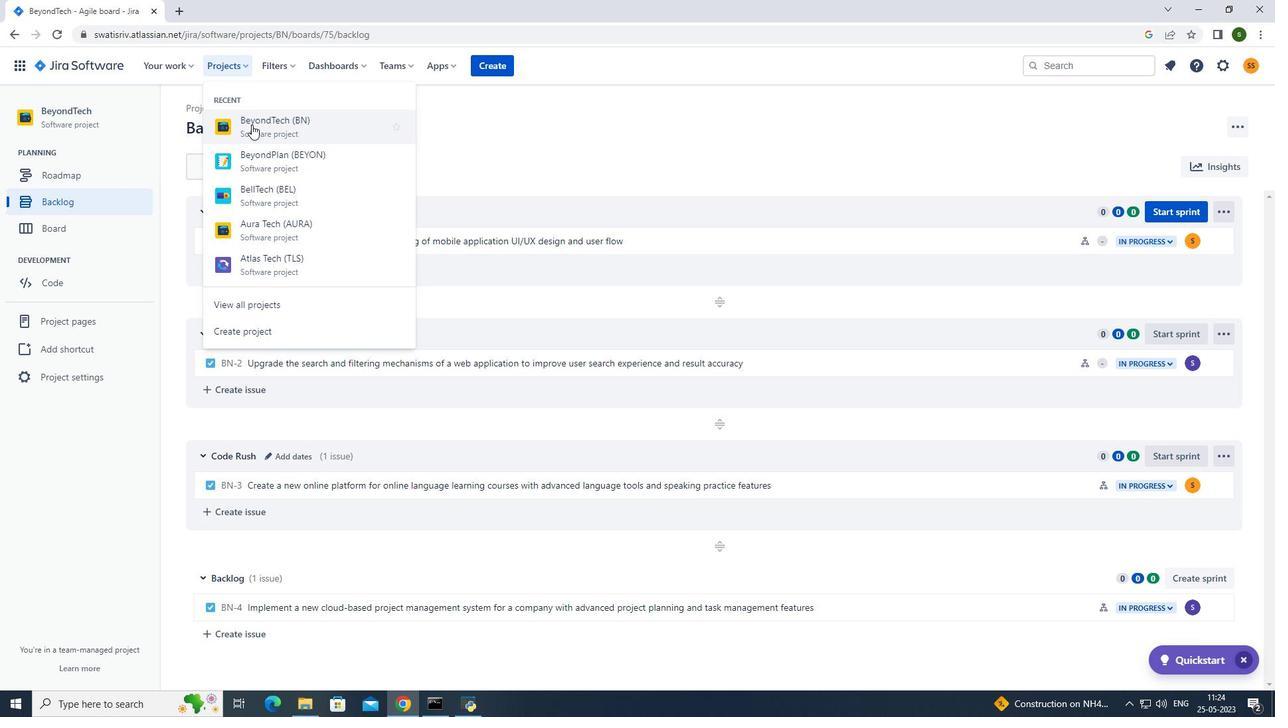 
Action: Mouse moved to (287, 452)
Screenshot: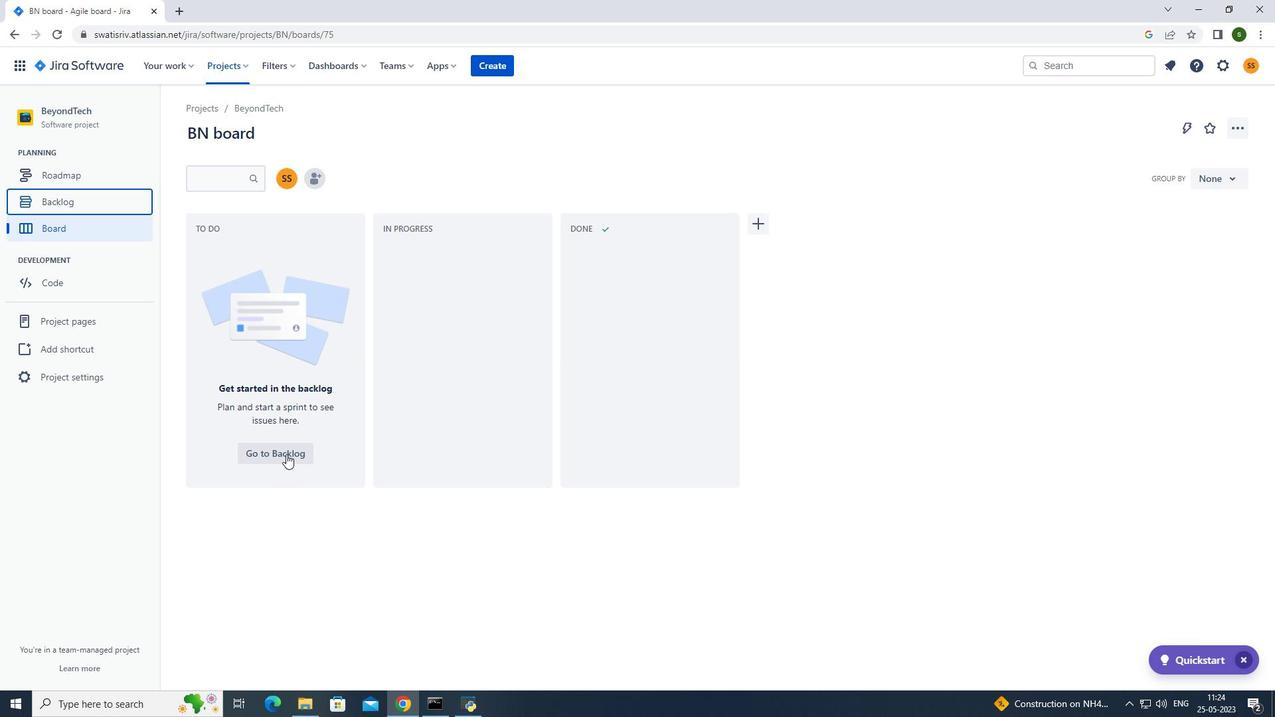 
Action: Mouse pressed left at (287, 452)
Screenshot: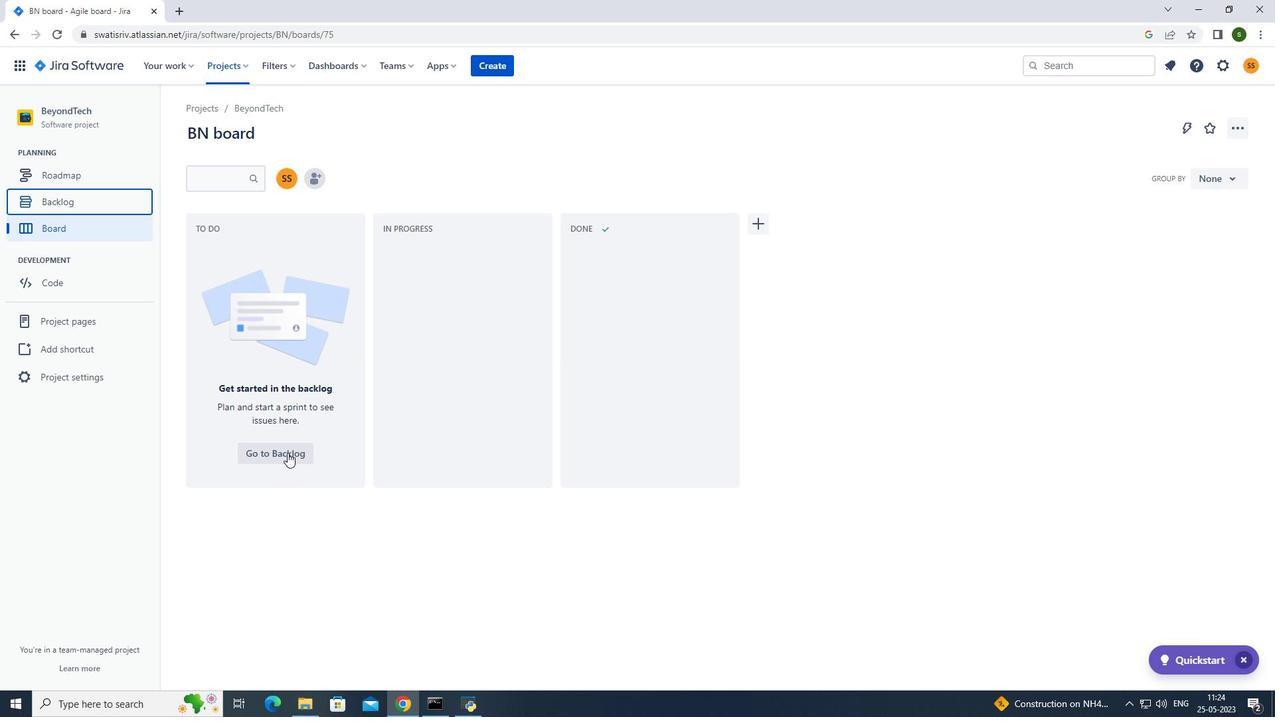 
Action: Mouse moved to (1214, 605)
Screenshot: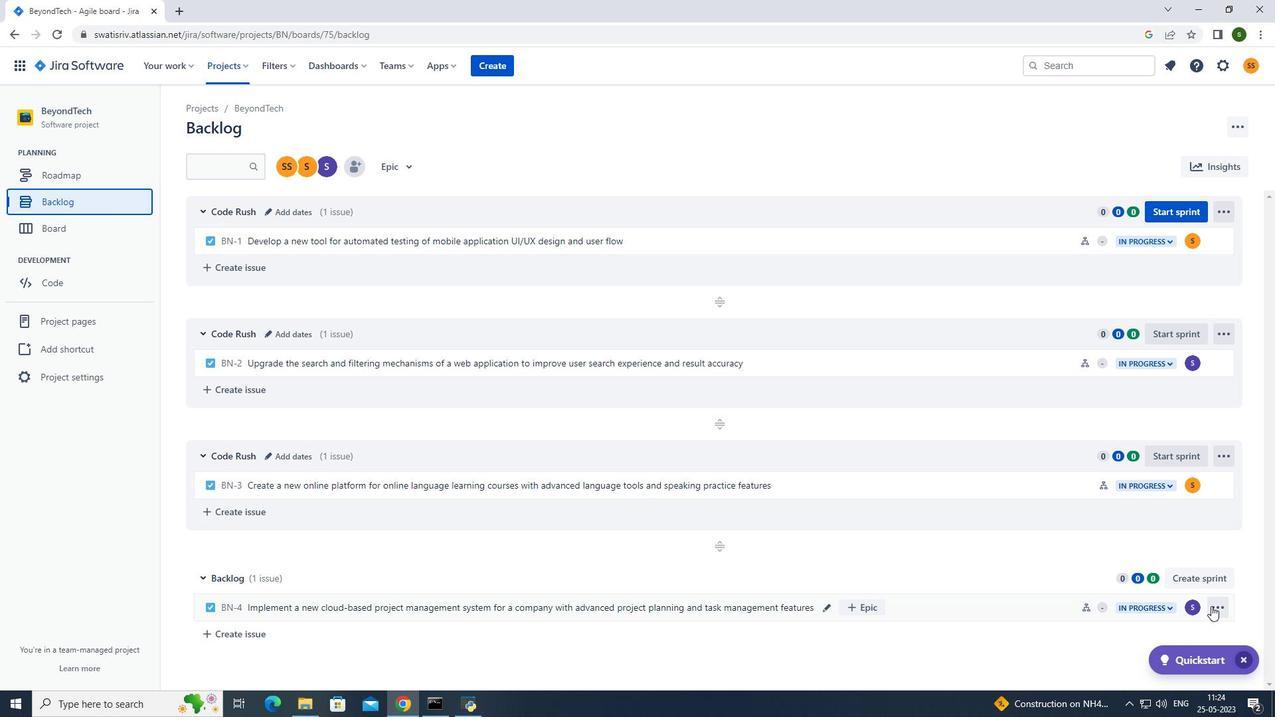 
Action: Mouse pressed left at (1214, 605)
Screenshot: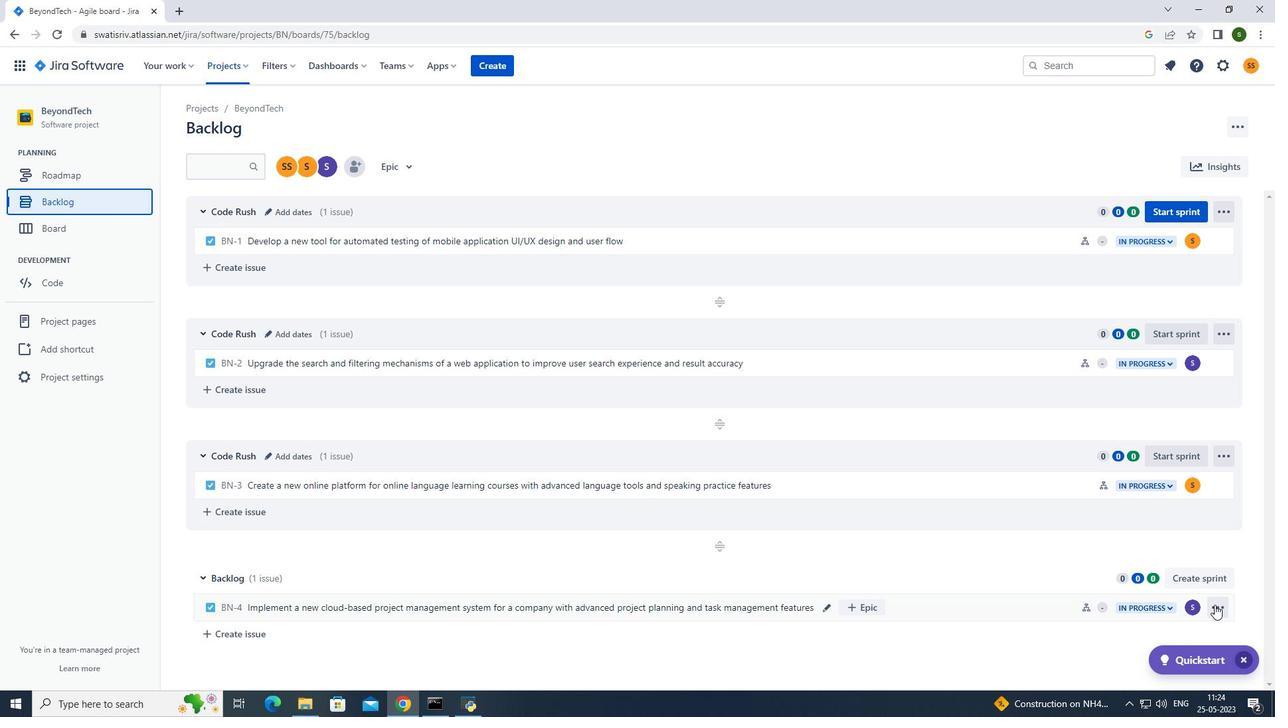 
Action: Mouse moved to (1185, 537)
Screenshot: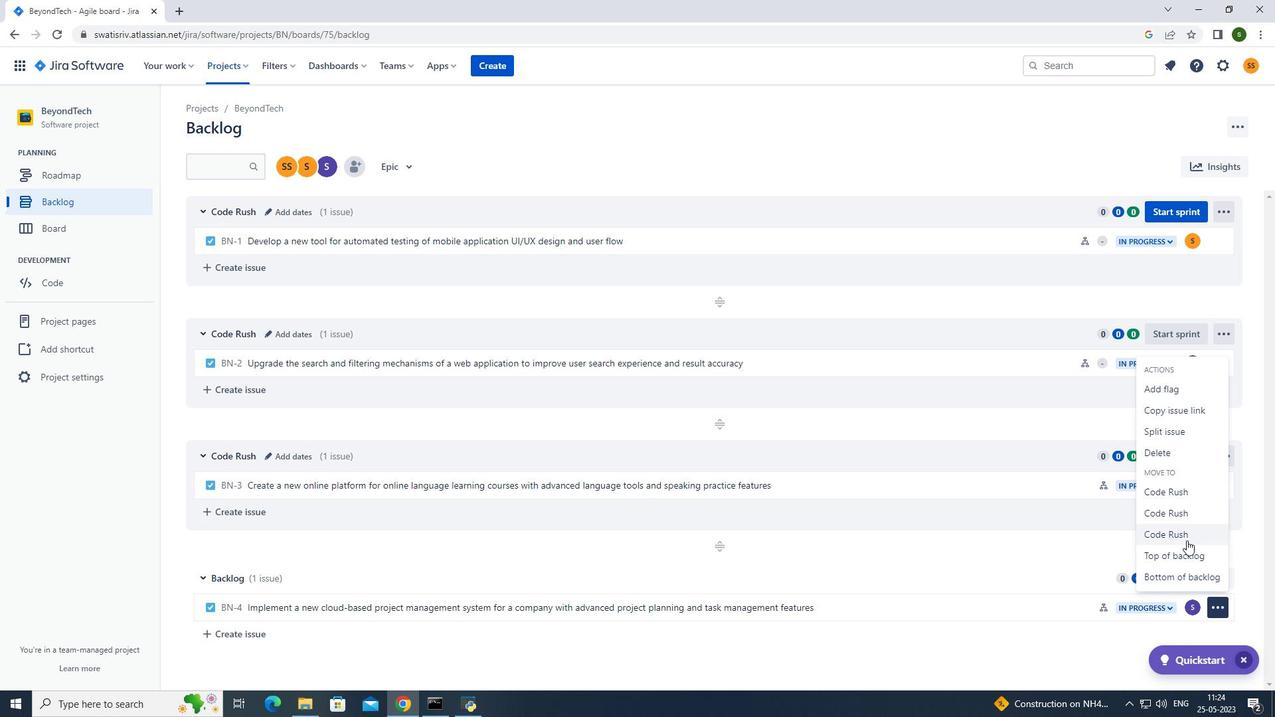 
Action: Mouse pressed left at (1185, 537)
Screenshot: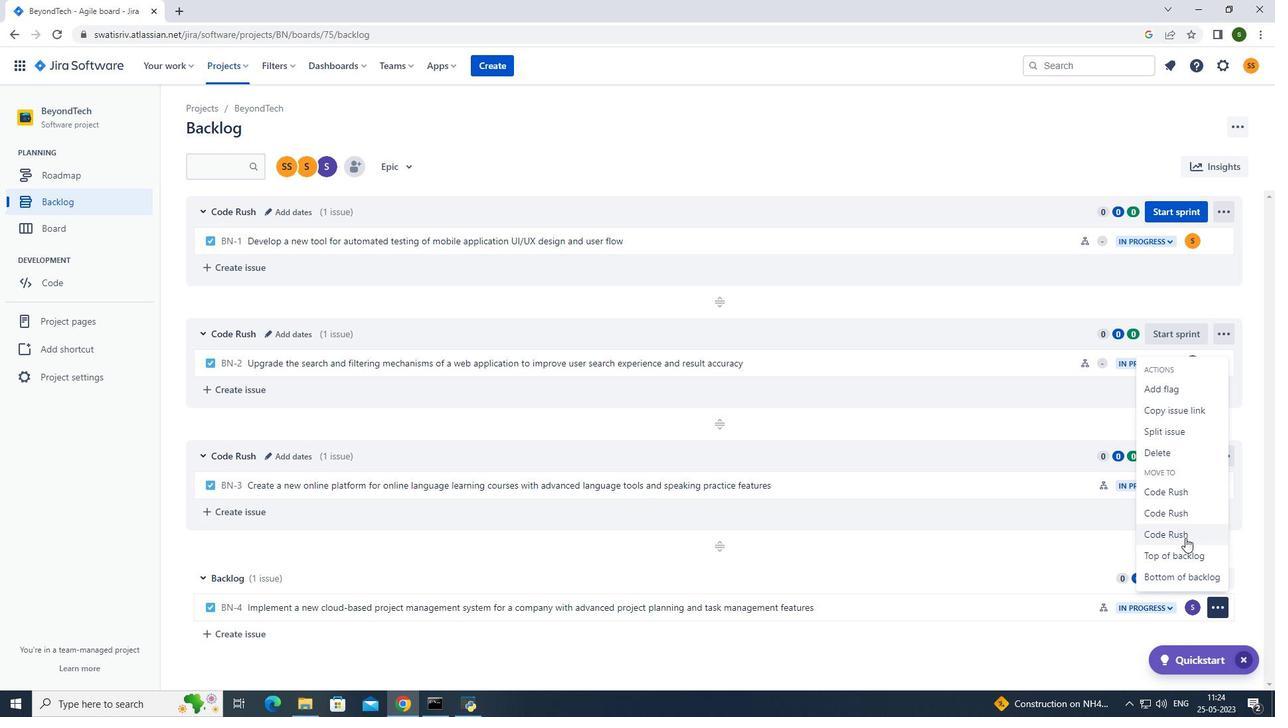 
Action: Mouse moved to (711, 131)
Screenshot: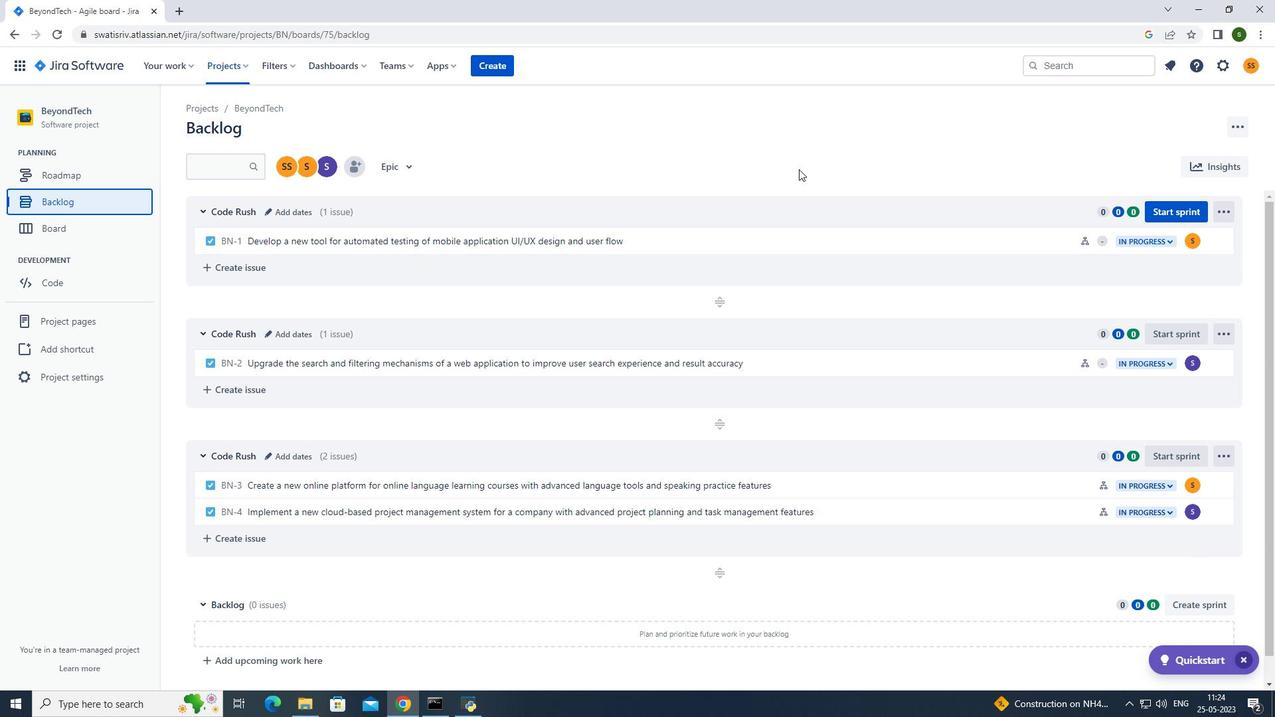 
Action: Mouse pressed left at (711, 131)
Screenshot: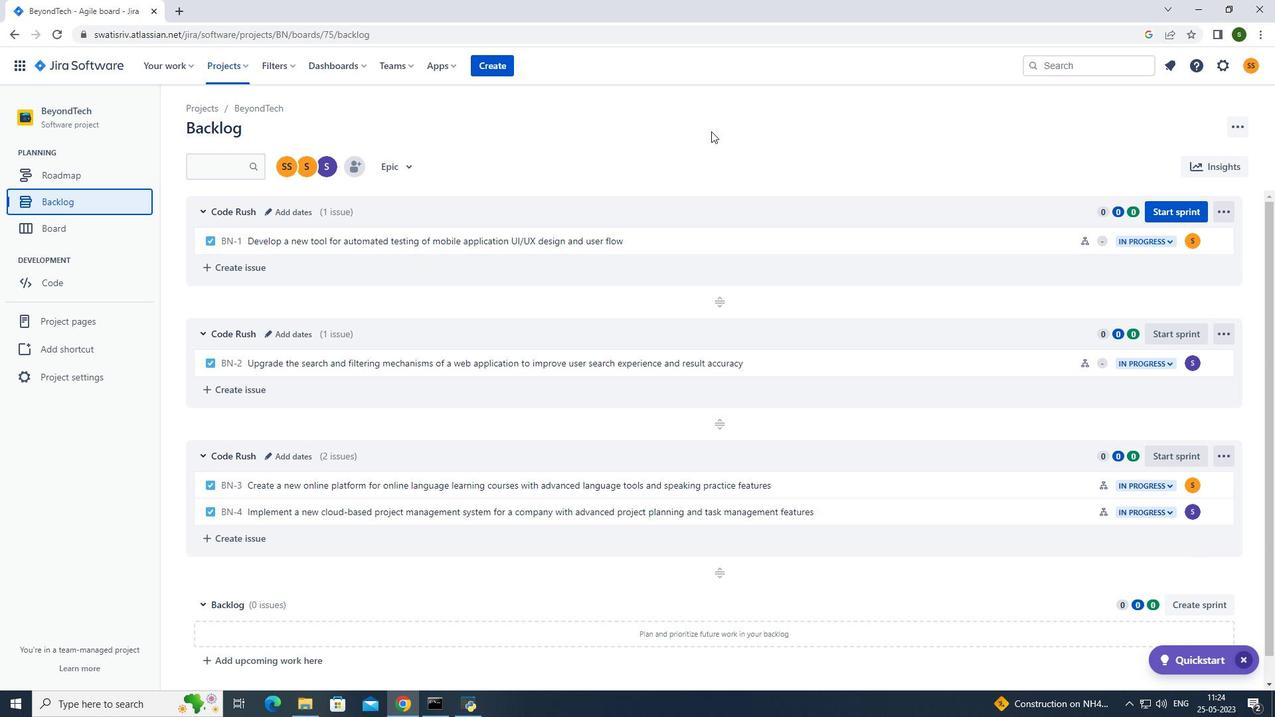 
Action: Mouse moved to (707, 131)
Screenshot: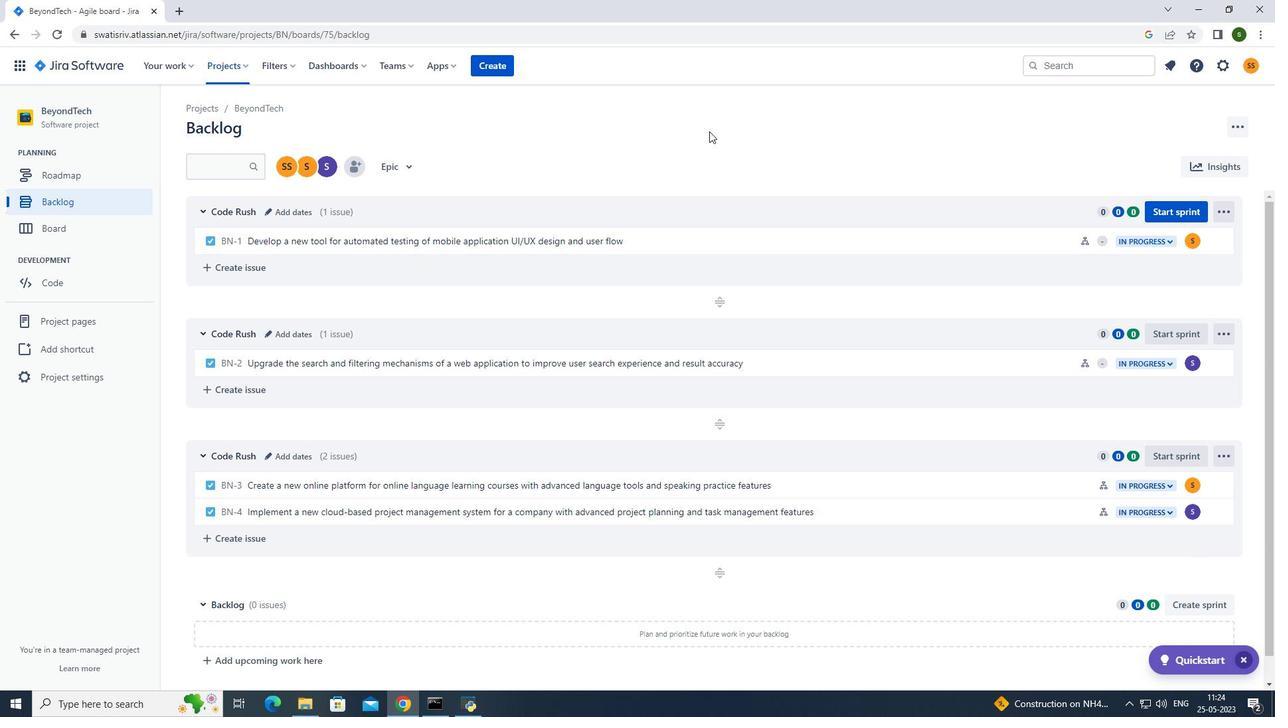 
